 Task: Add Sprouts Capers in Vinegar to the cart.
Action: Mouse pressed left at (24, 69)
Screenshot: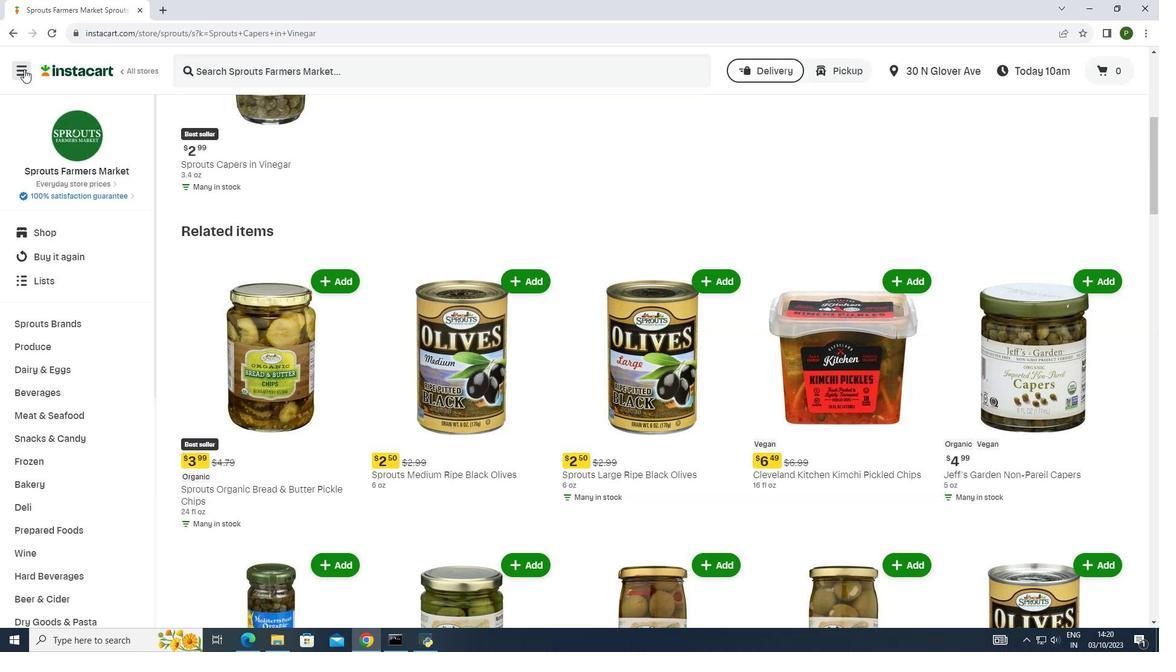 
Action: Mouse moved to (81, 318)
Screenshot: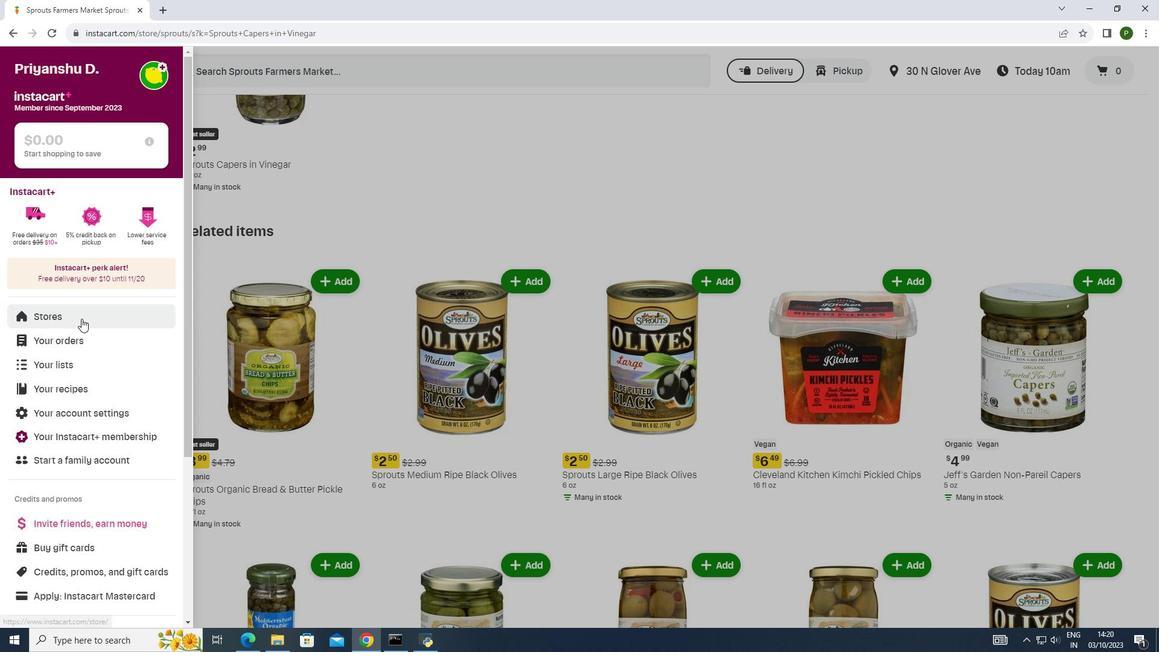 
Action: Mouse pressed left at (81, 318)
Screenshot: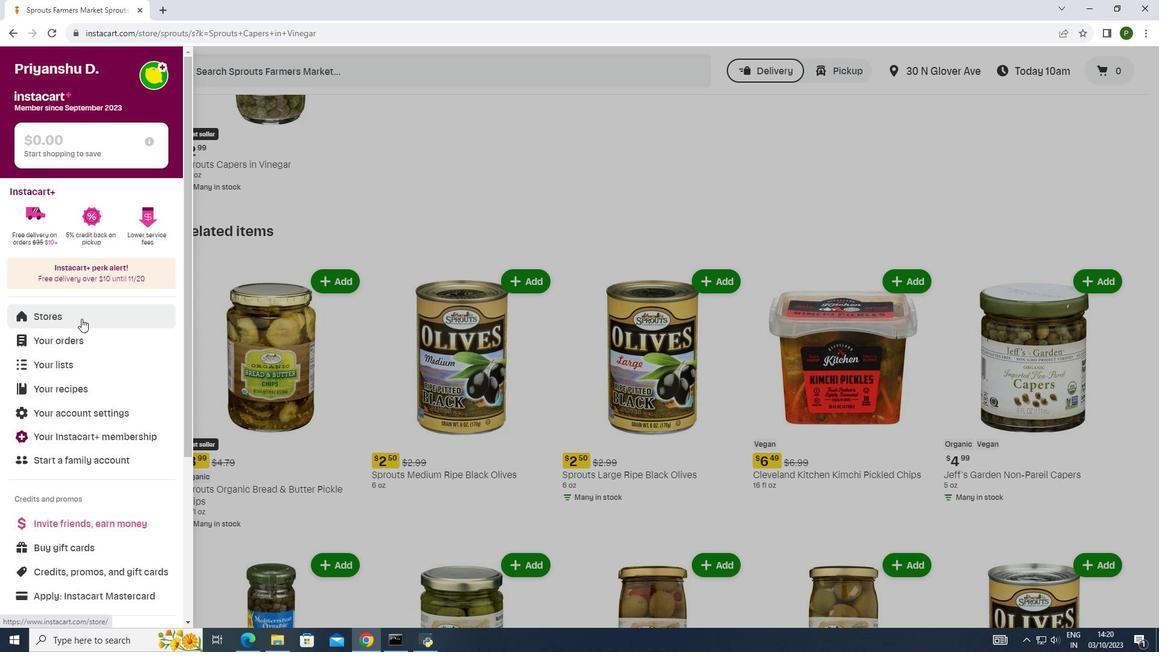 
Action: Mouse moved to (270, 121)
Screenshot: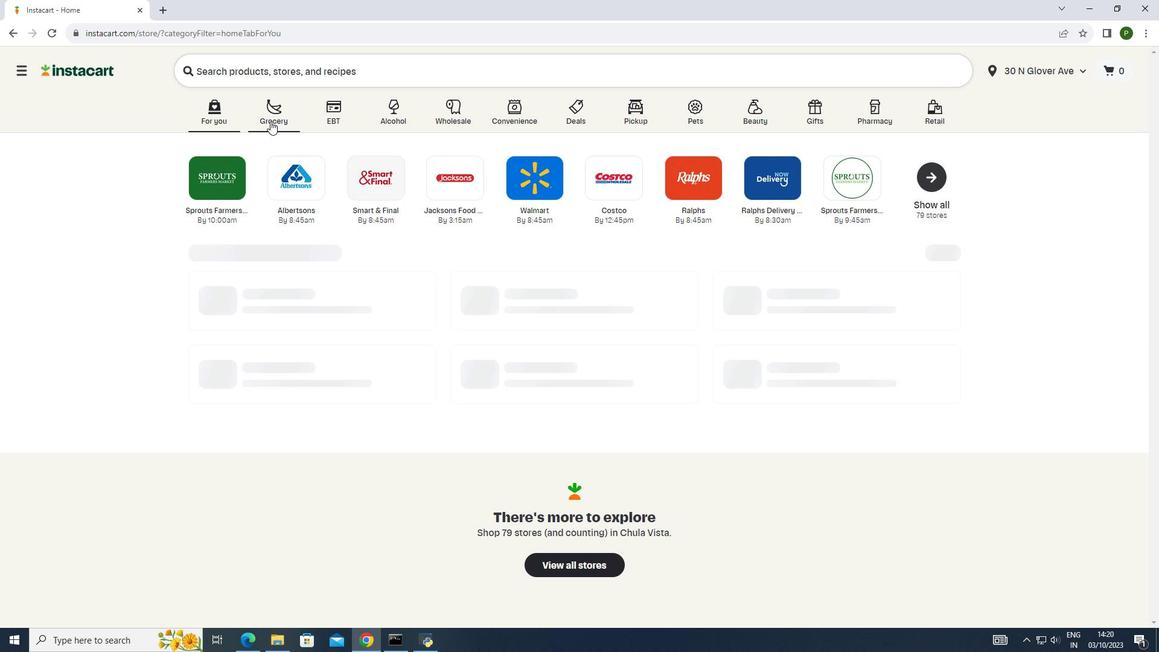 
Action: Mouse pressed left at (270, 121)
Screenshot: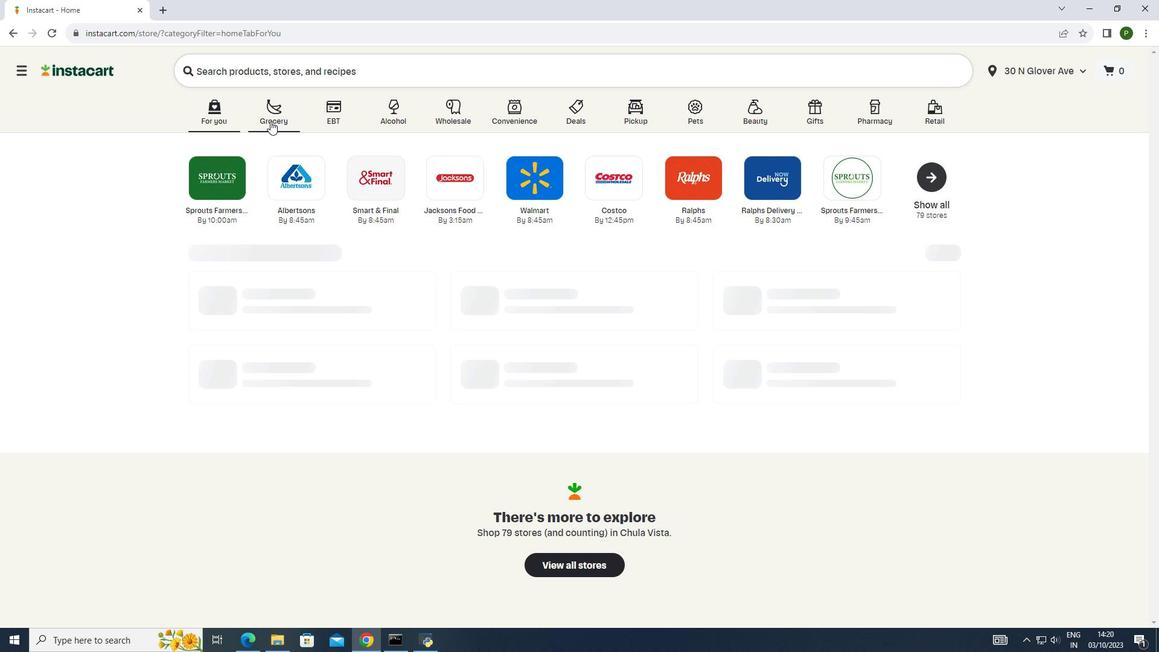 
Action: Mouse moved to (613, 188)
Screenshot: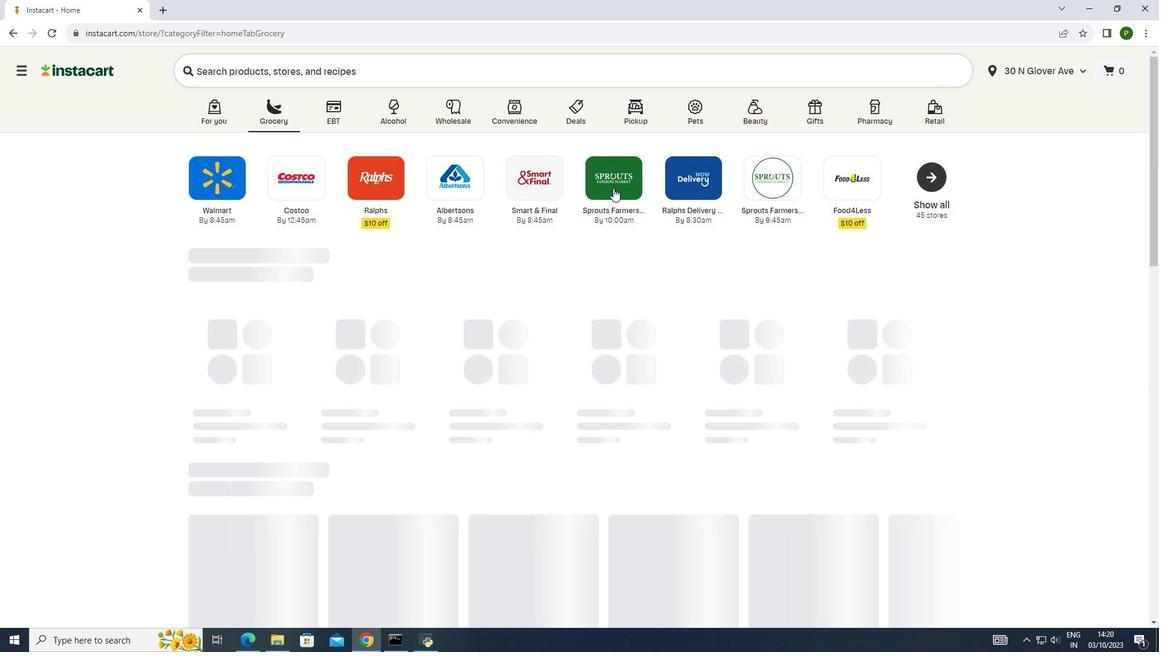 
Action: Mouse pressed left at (613, 188)
Screenshot: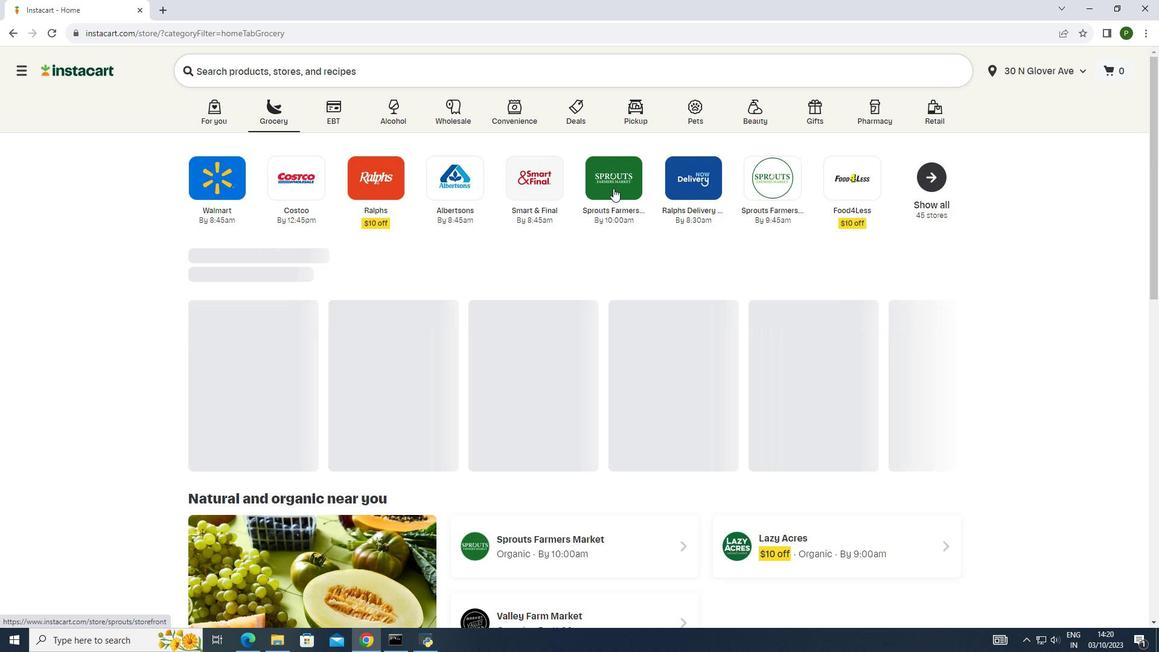 
Action: Mouse moved to (126, 308)
Screenshot: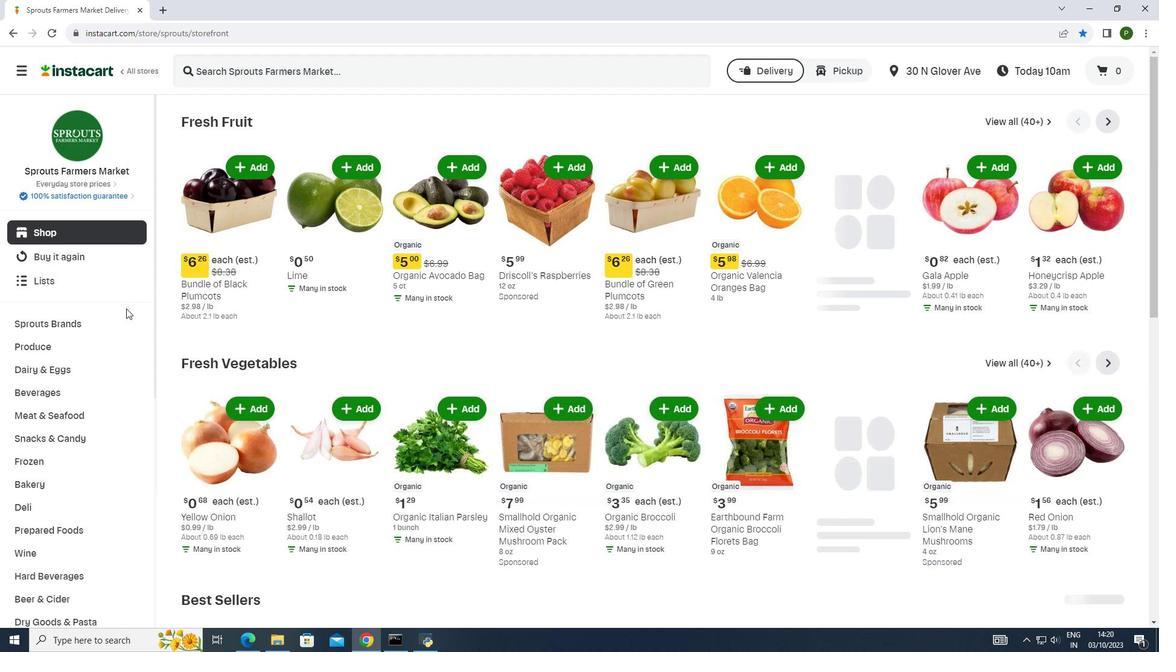 
Action: Mouse pressed left at (126, 308)
Screenshot: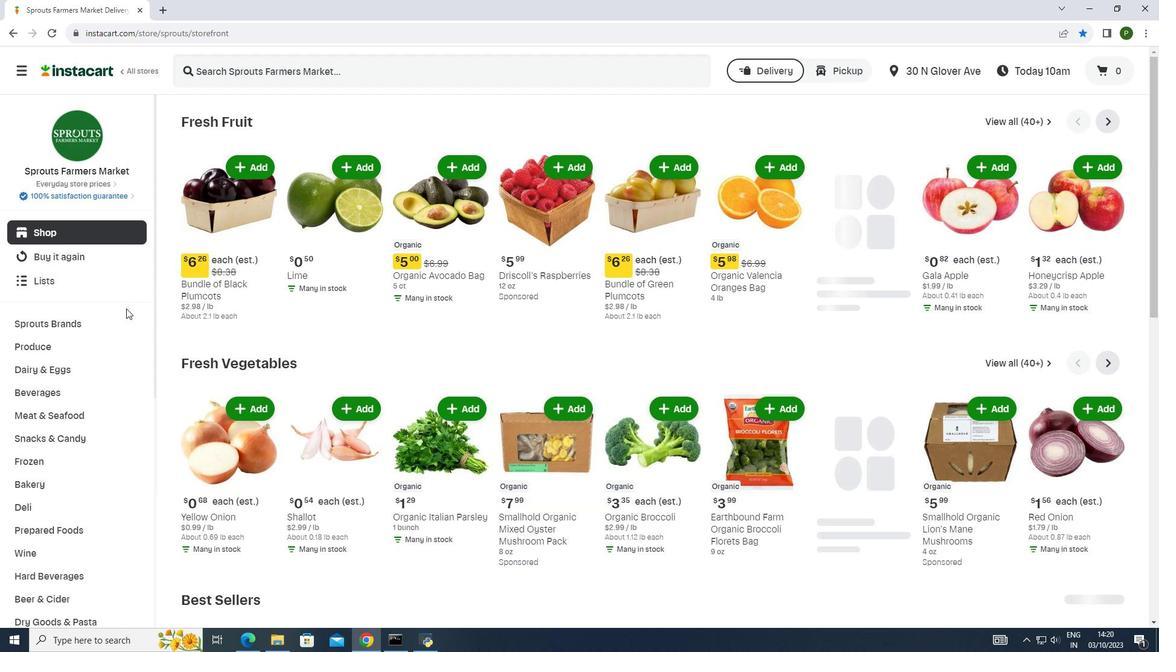 
Action: Mouse moved to (123, 319)
Screenshot: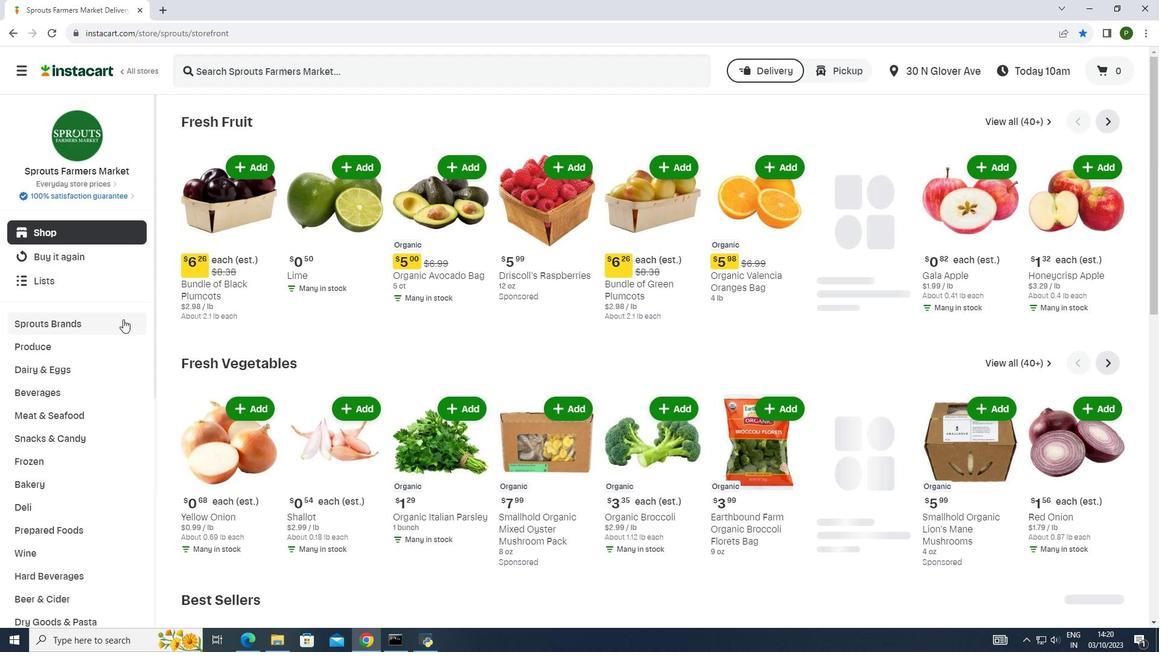 
Action: Mouse pressed left at (123, 319)
Screenshot: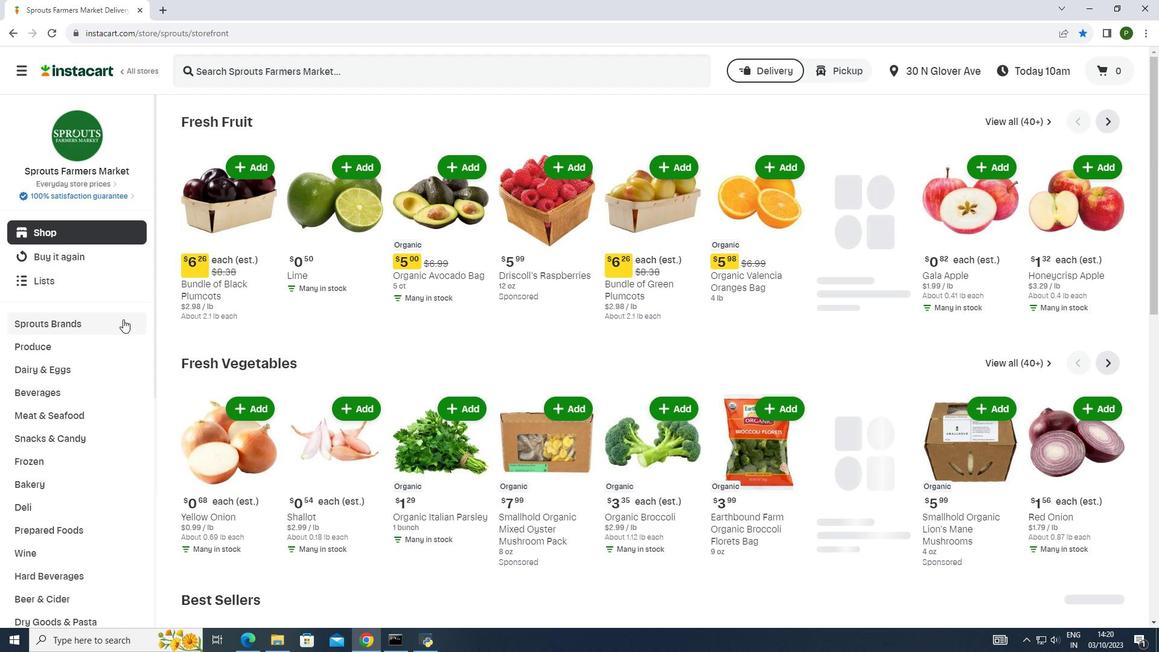 
Action: Mouse moved to (80, 406)
Screenshot: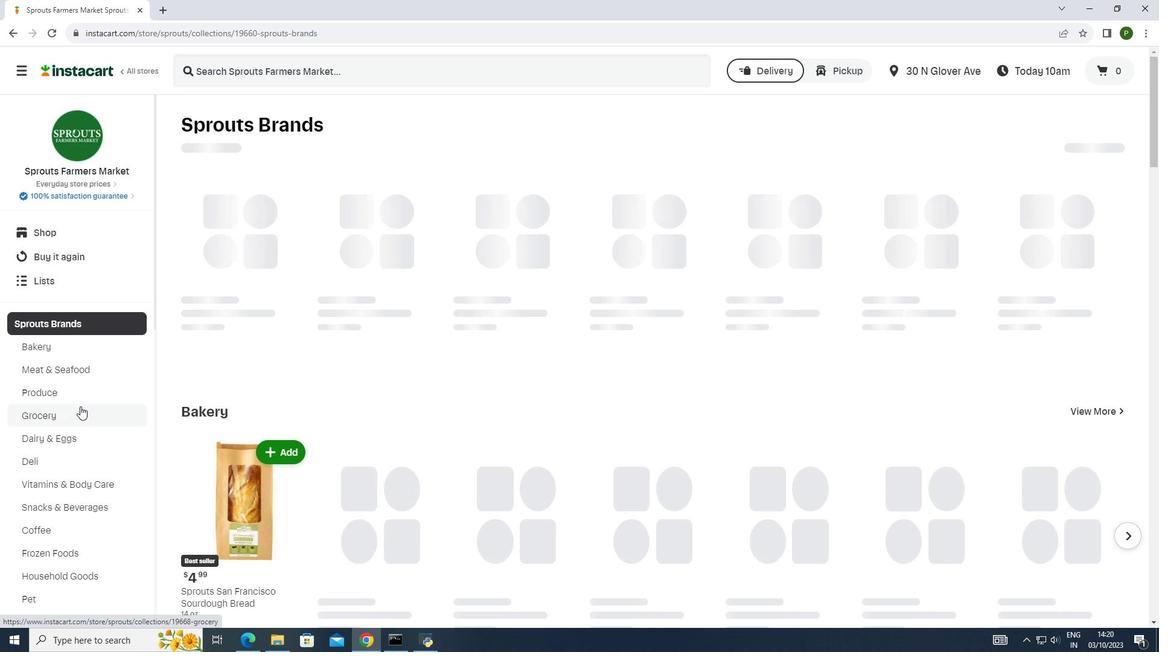 
Action: Mouse pressed left at (80, 406)
Screenshot: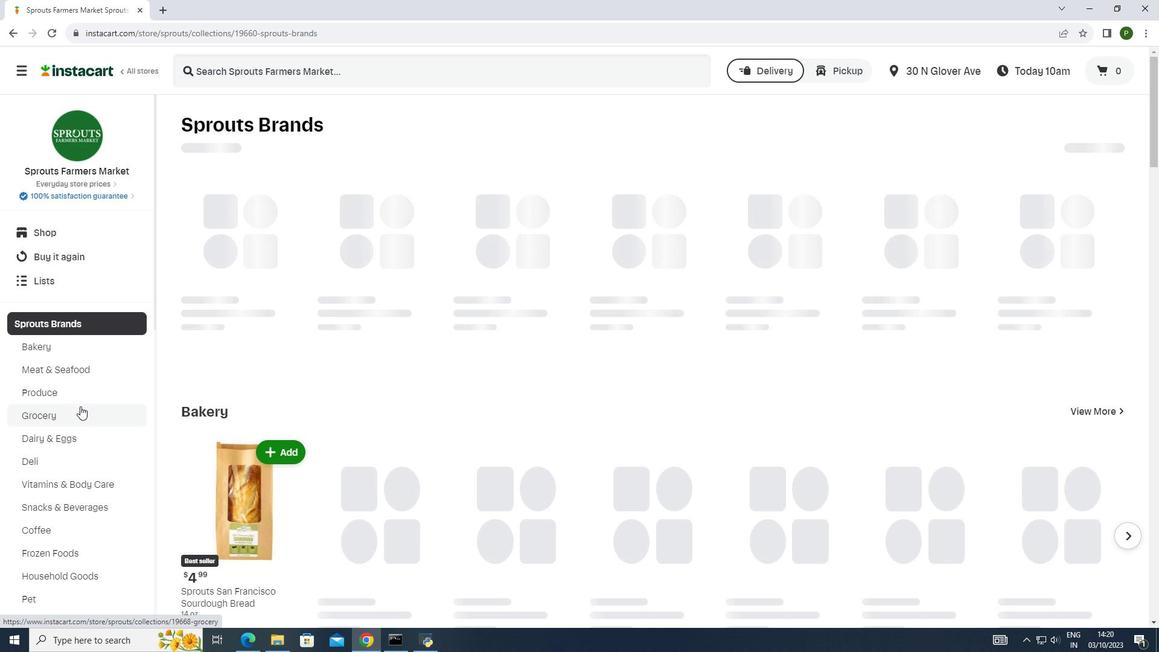 
Action: Mouse moved to (294, 278)
Screenshot: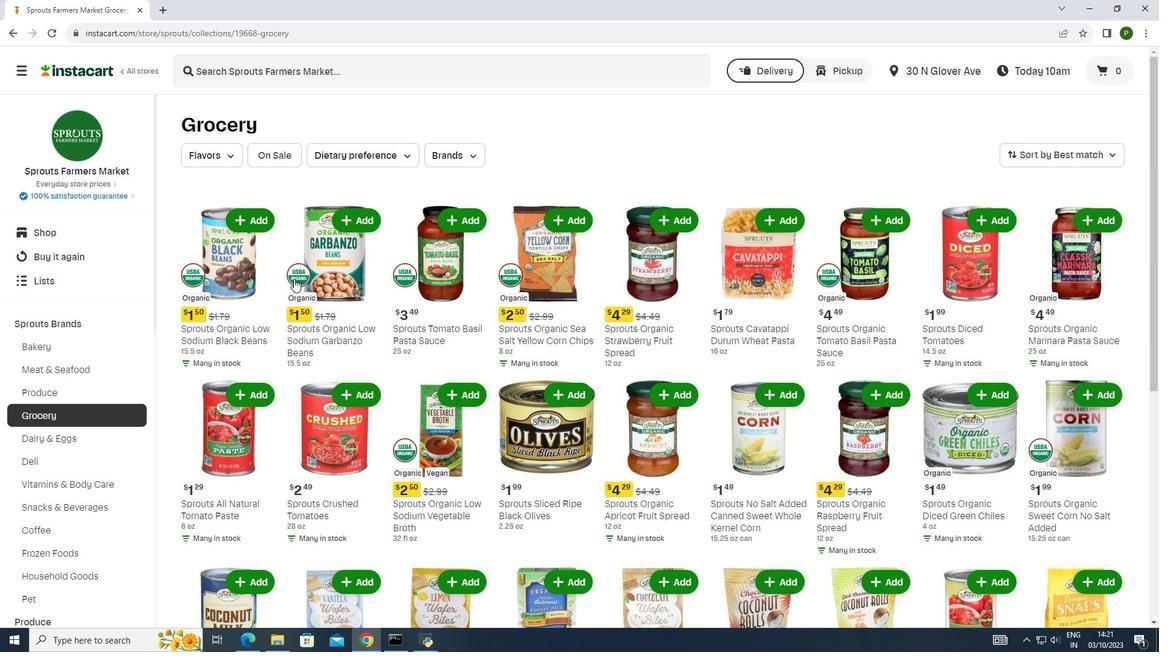
Action: Mouse scrolled (294, 278) with delta (0, 0)
Screenshot: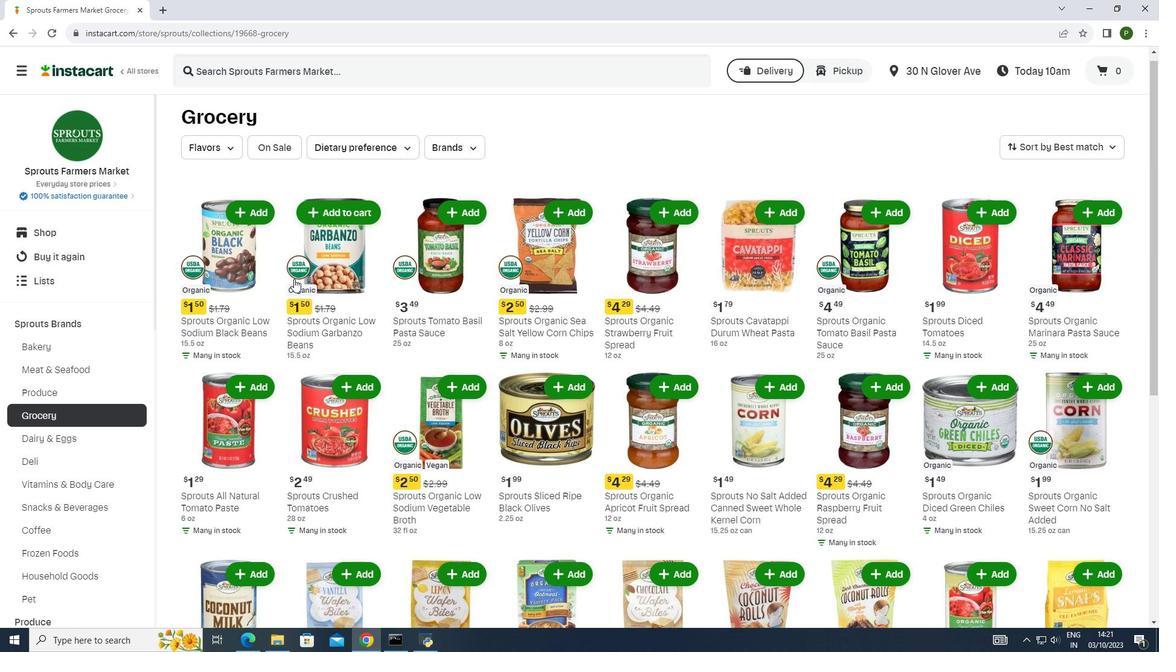 
Action: Mouse scrolled (294, 278) with delta (0, 0)
Screenshot: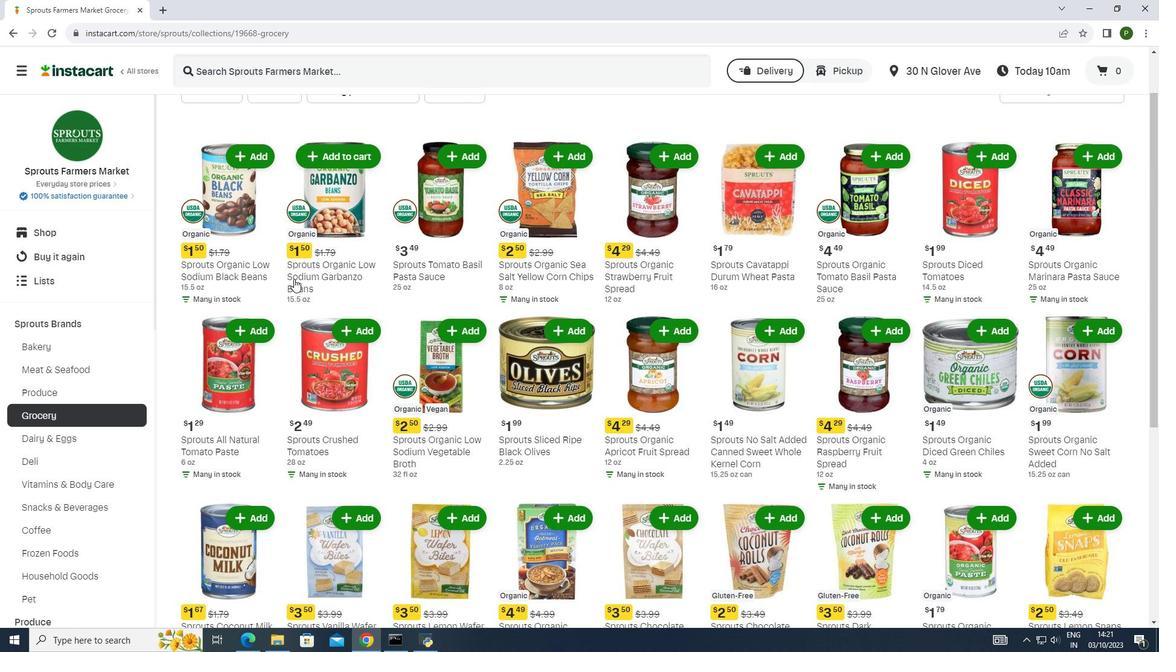 
Action: Mouse scrolled (294, 278) with delta (0, 0)
Screenshot: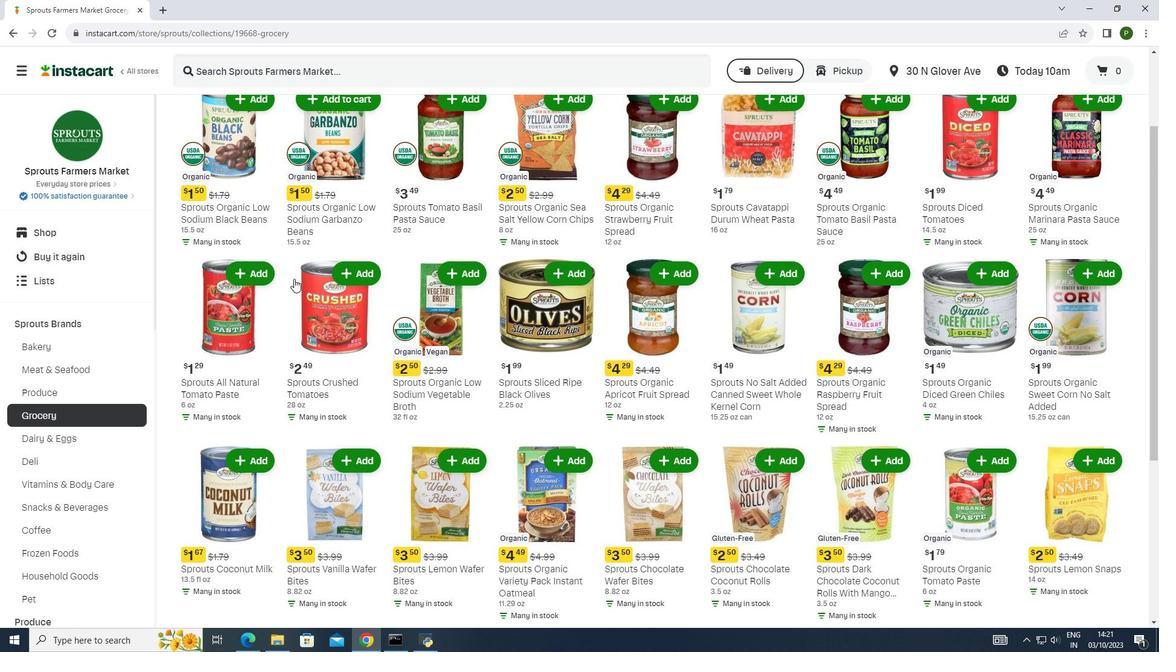 
Action: Mouse scrolled (294, 278) with delta (0, 0)
Screenshot: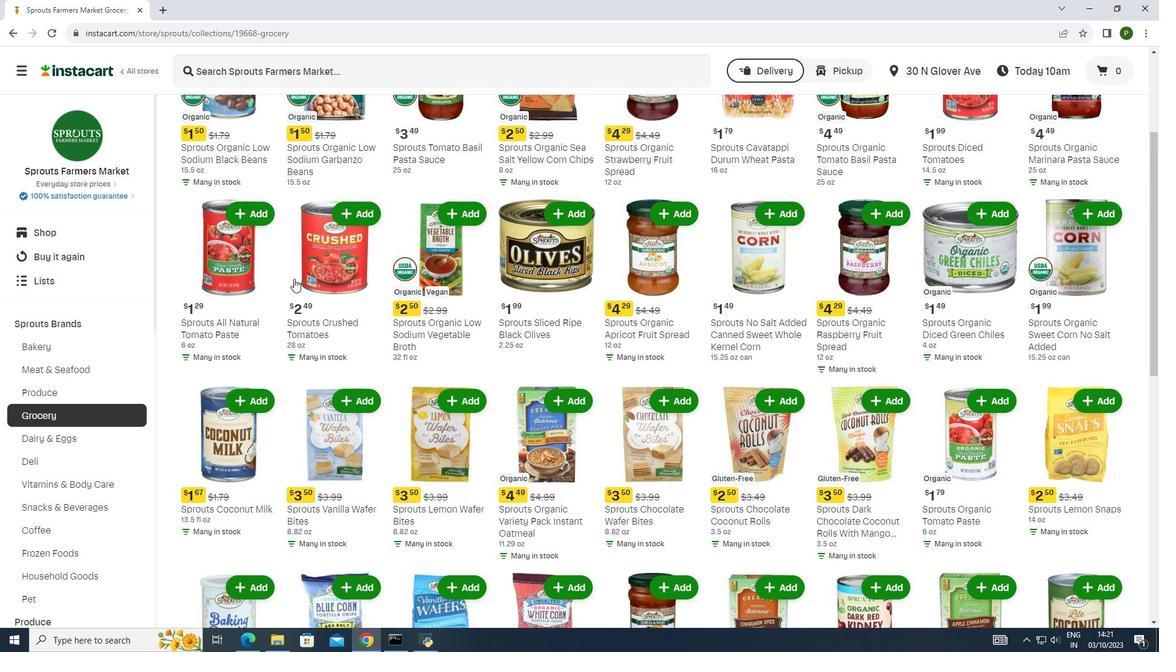 
Action: Mouse scrolled (294, 278) with delta (0, 0)
Screenshot: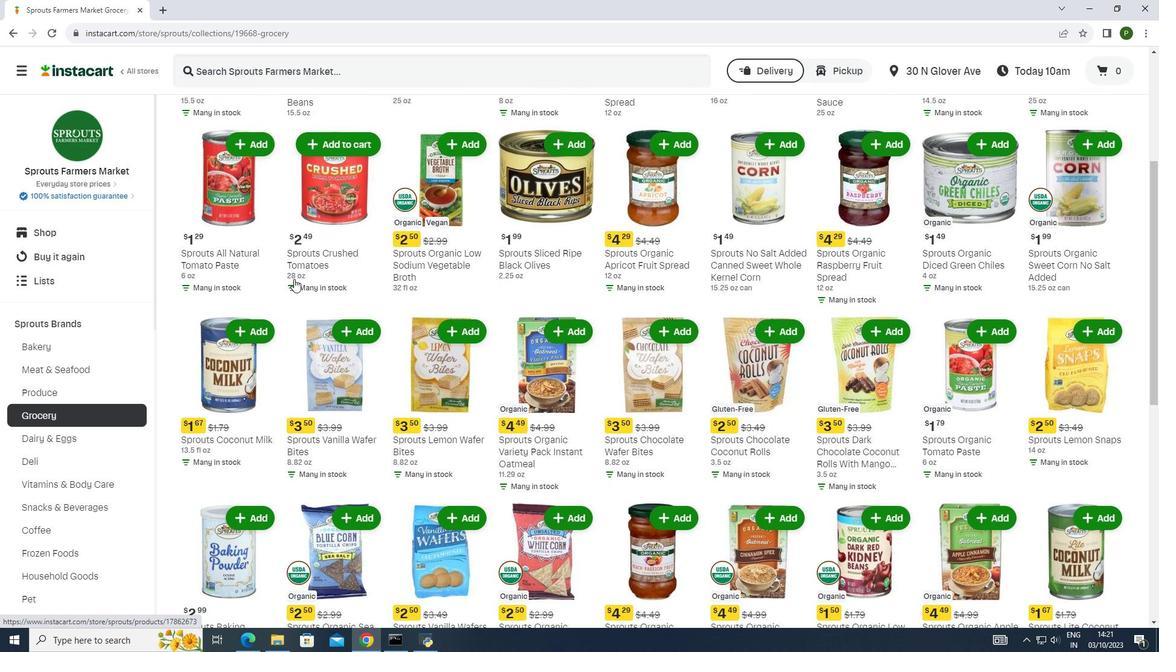 
Action: Mouse scrolled (294, 278) with delta (0, 0)
Screenshot: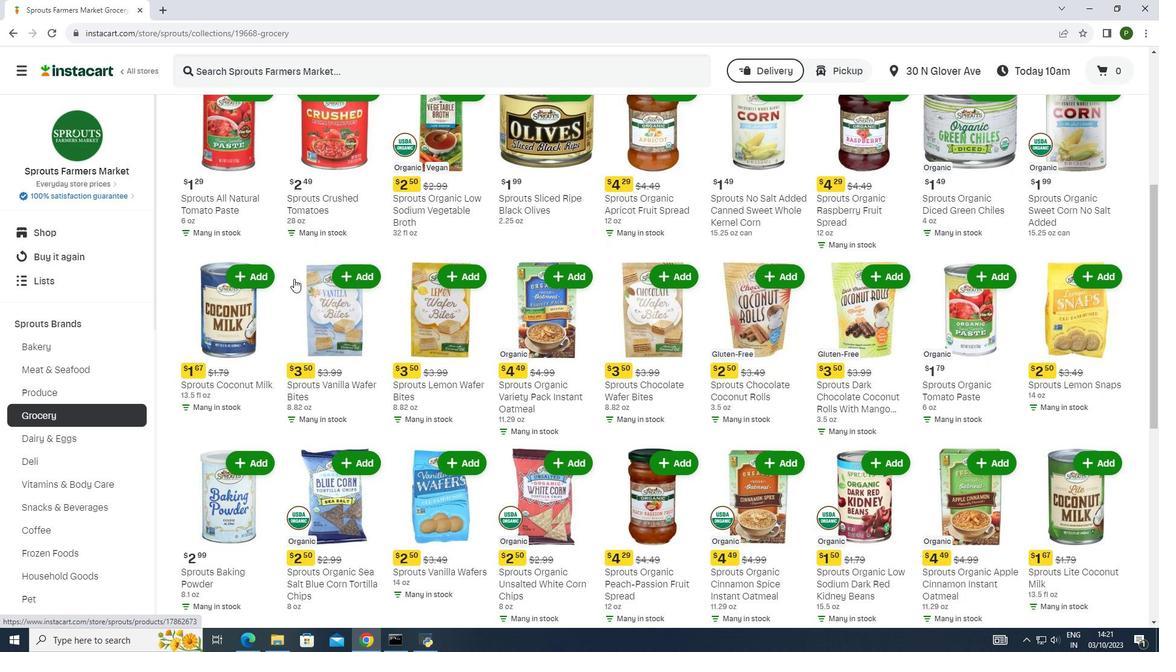 
Action: Mouse moved to (294, 279)
Screenshot: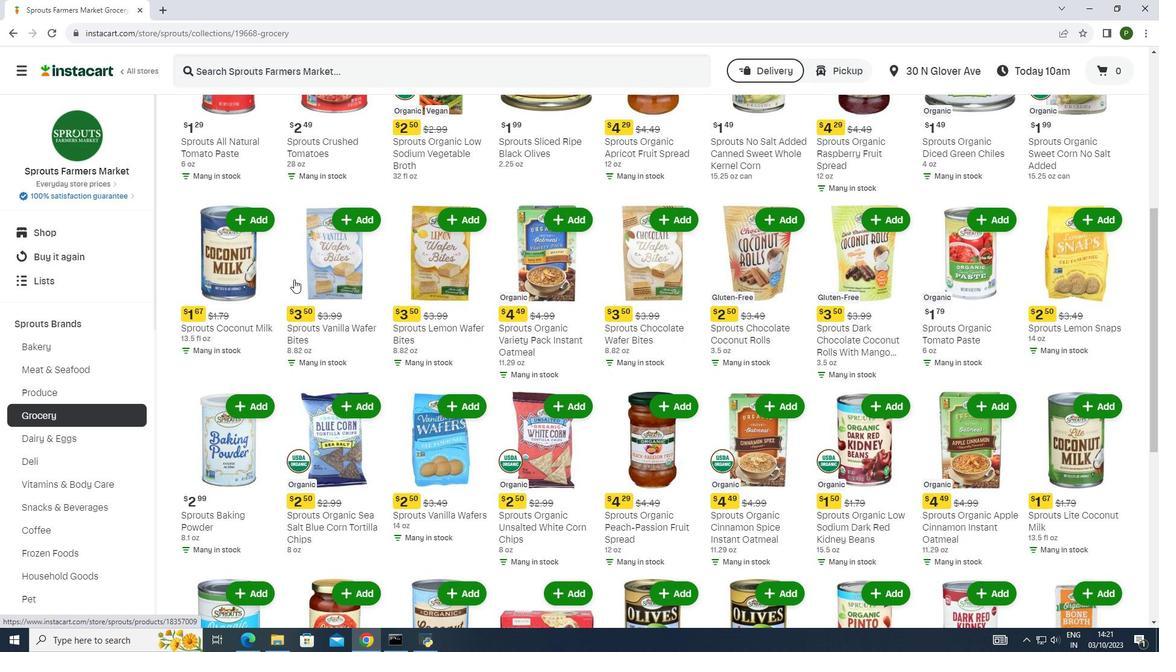 
Action: Mouse scrolled (294, 278) with delta (0, 0)
Screenshot: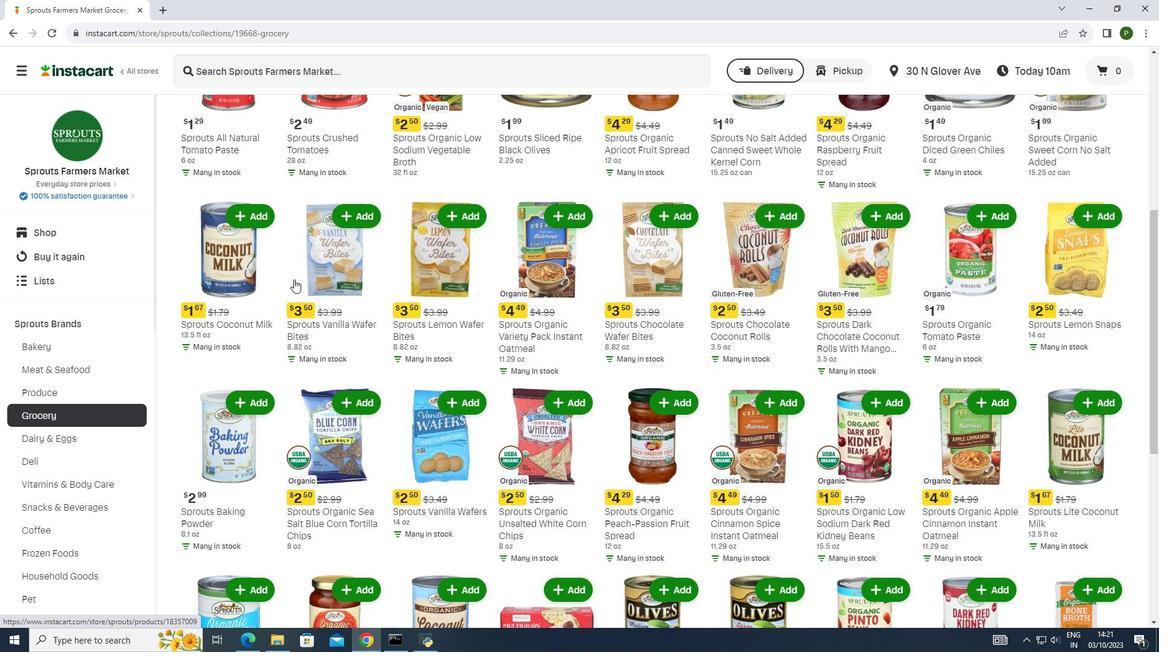 
Action: Mouse scrolled (294, 278) with delta (0, 0)
Screenshot: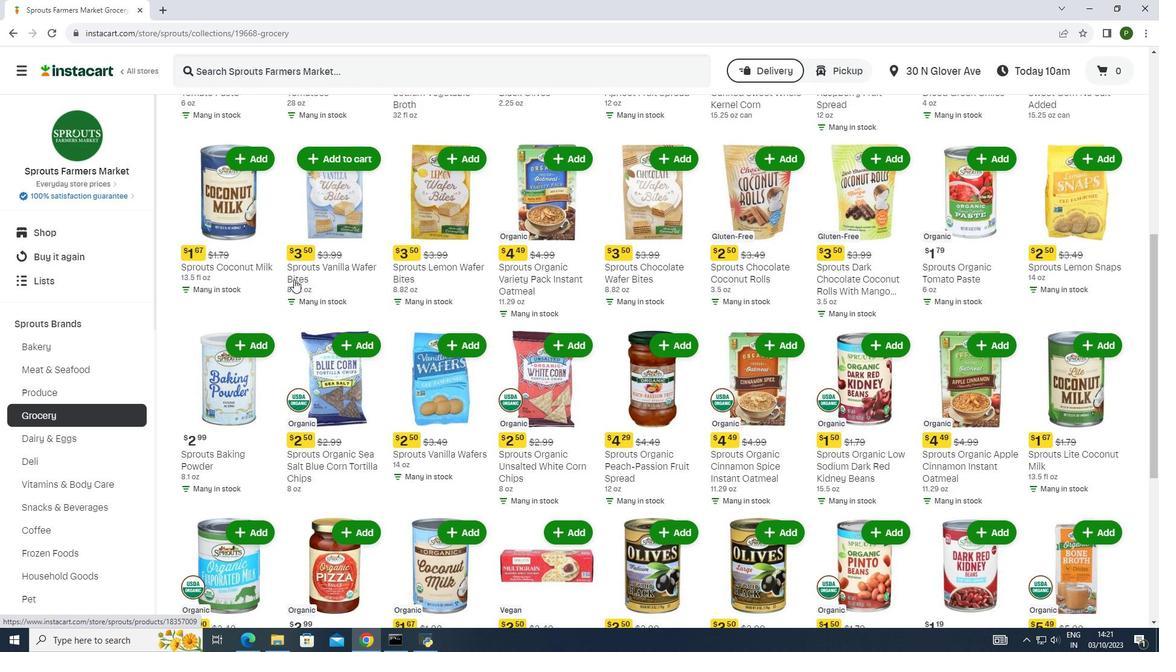 
Action: Mouse scrolled (294, 278) with delta (0, 0)
Screenshot: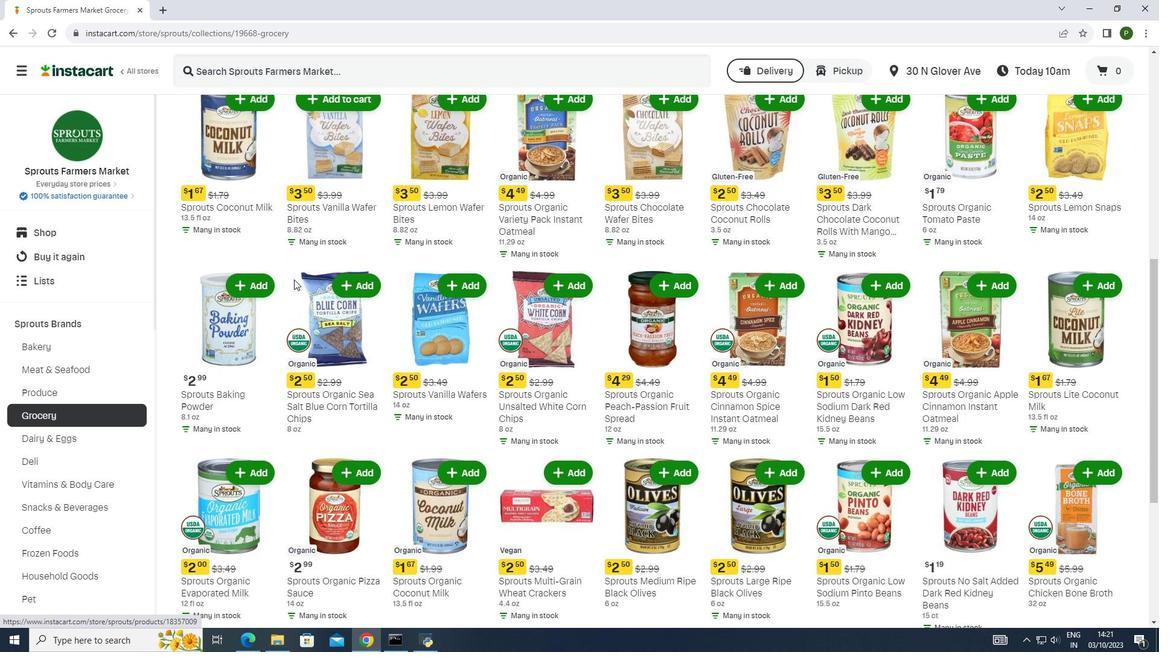 
Action: Mouse moved to (294, 279)
Screenshot: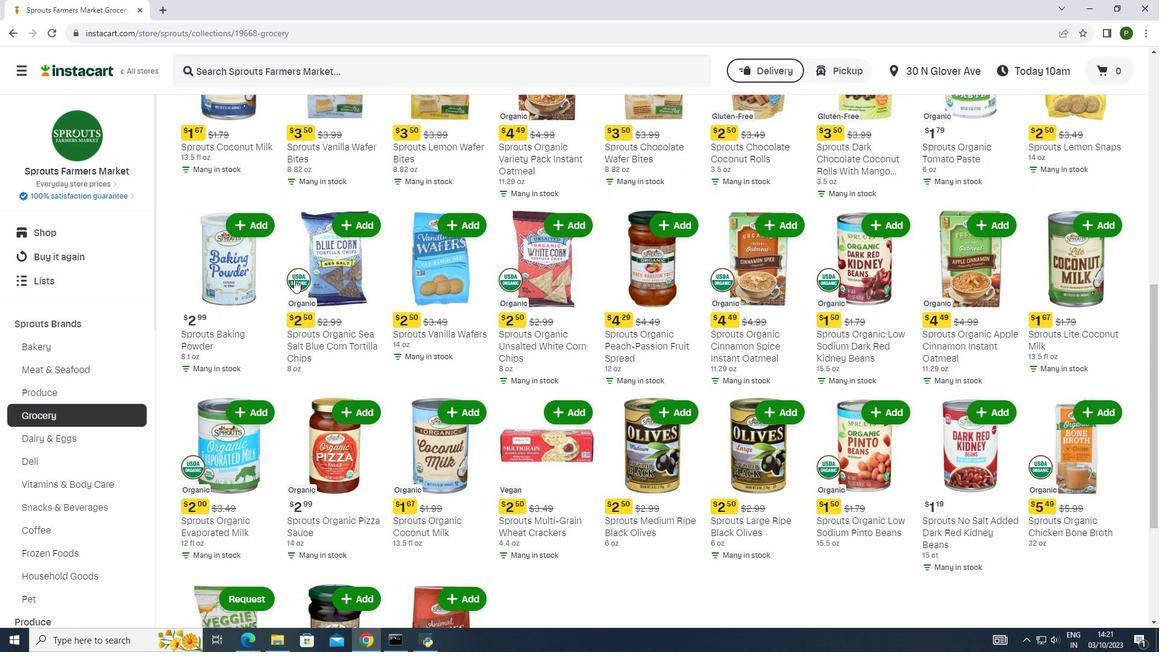 
Action: Mouse scrolled (294, 278) with delta (0, 0)
Screenshot: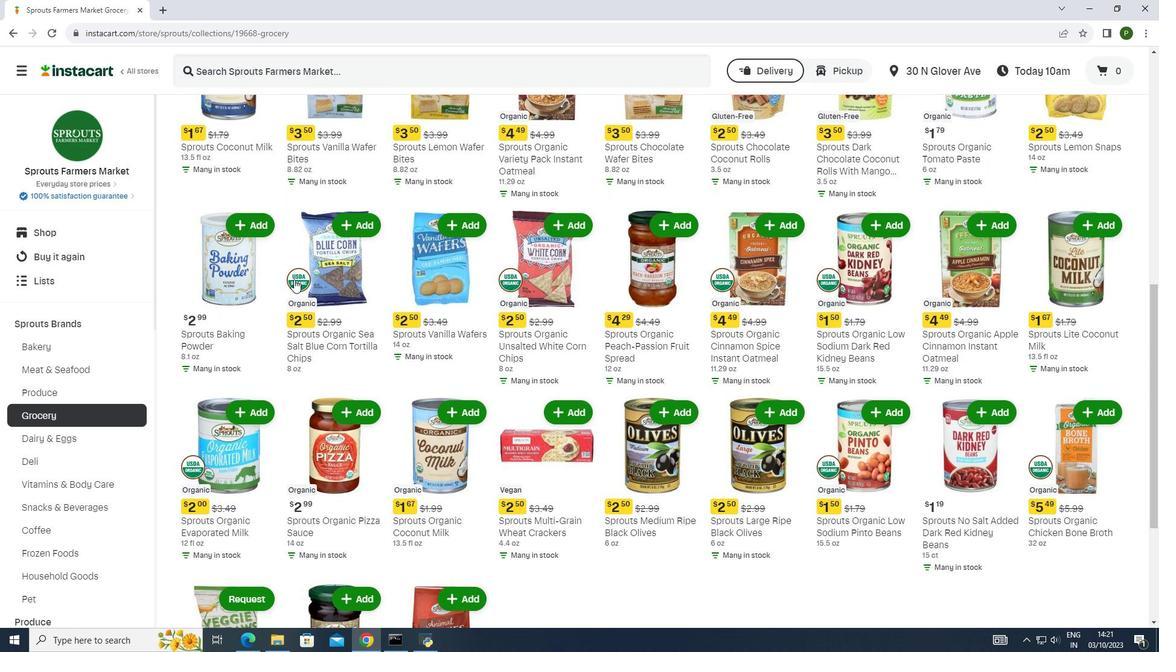
Action: Mouse scrolled (294, 278) with delta (0, 0)
Screenshot: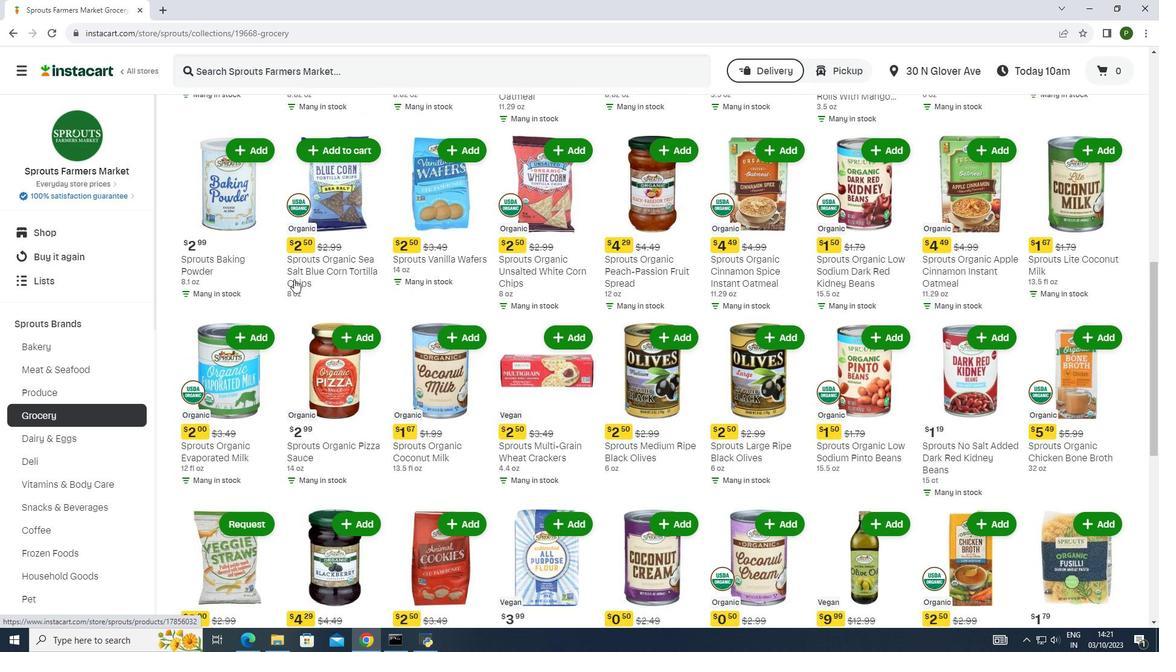 
Action: Mouse scrolled (294, 278) with delta (0, 0)
Screenshot: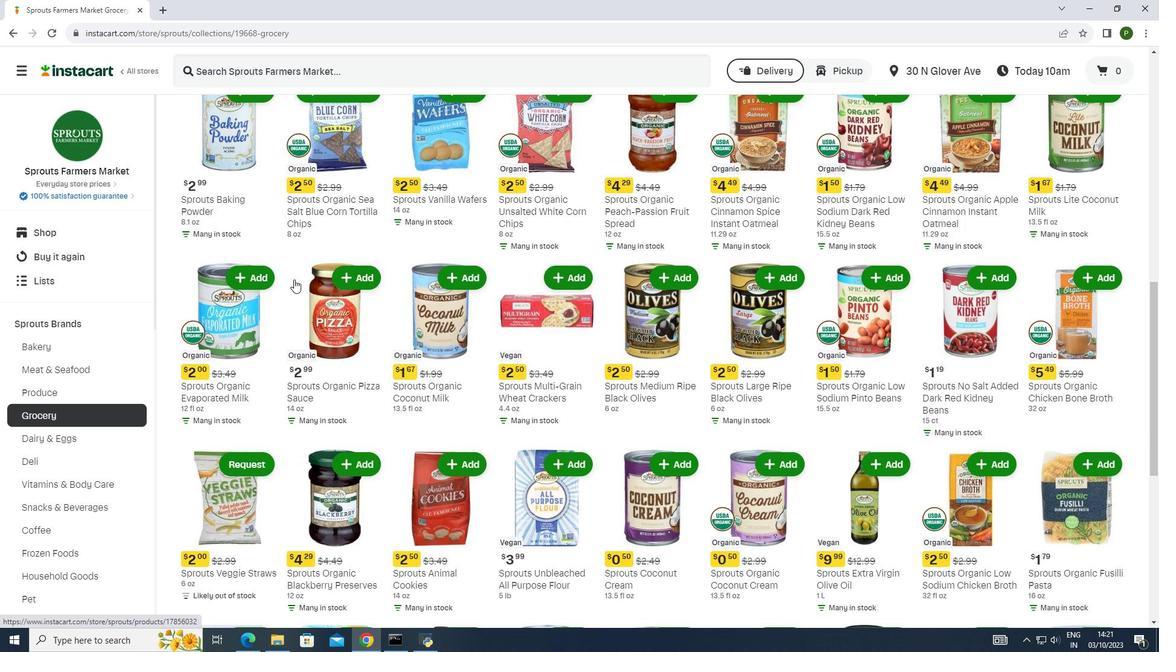 
Action: Mouse scrolled (294, 278) with delta (0, 0)
Screenshot: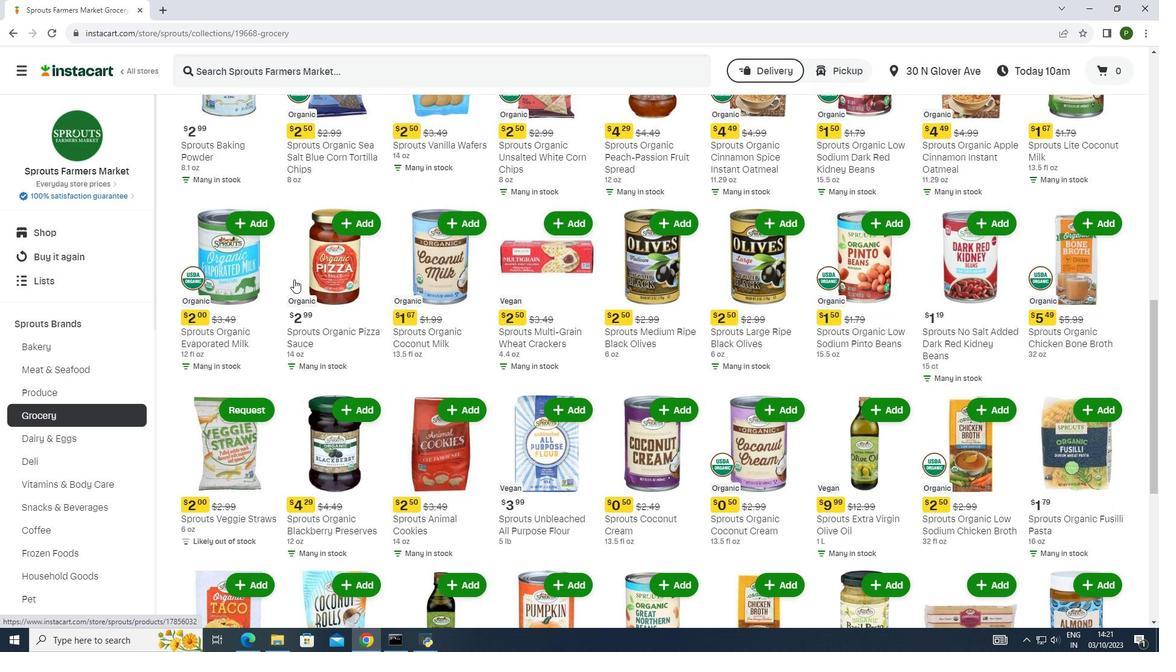 
Action: Mouse scrolled (294, 278) with delta (0, 0)
Screenshot: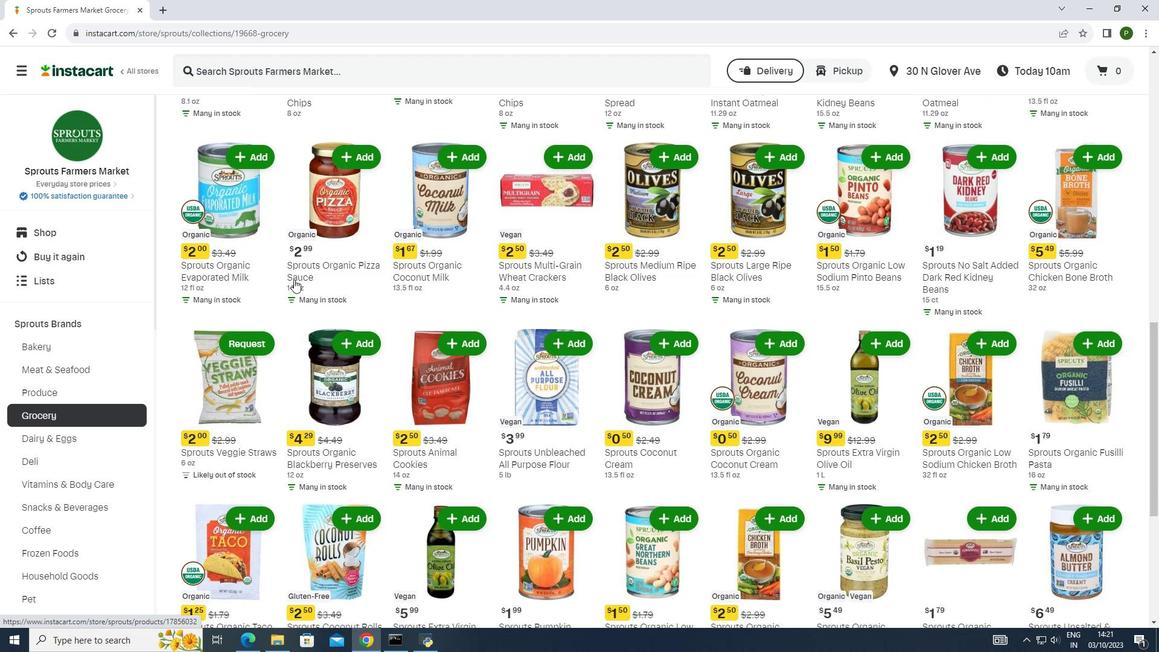 
Action: Mouse scrolled (294, 278) with delta (0, 0)
Screenshot: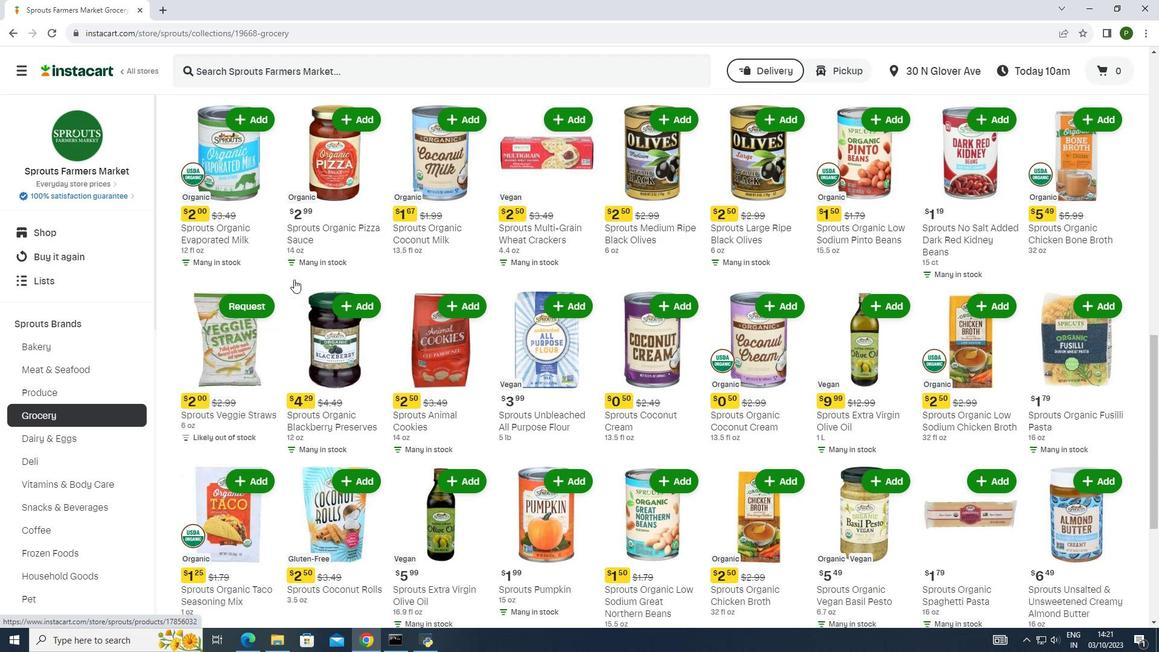
Action: Mouse scrolled (294, 278) with delta (0, 0)
Screenshot: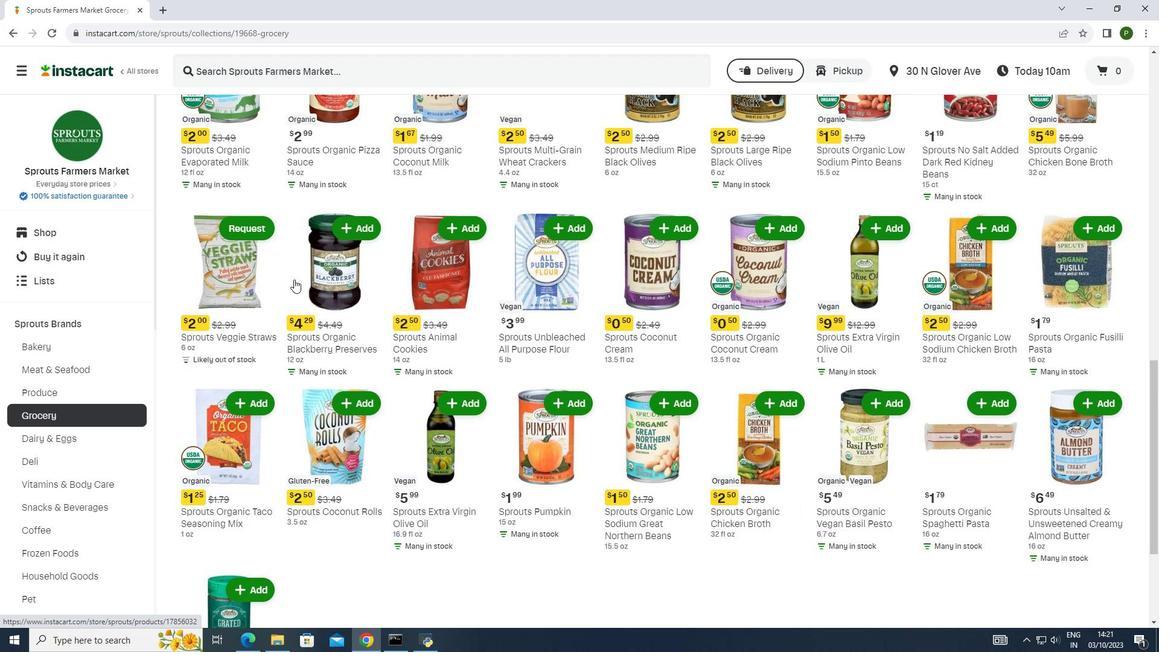 
Action: Mouse scrolled (294, 278) with delta (0, 0)
Screenshot: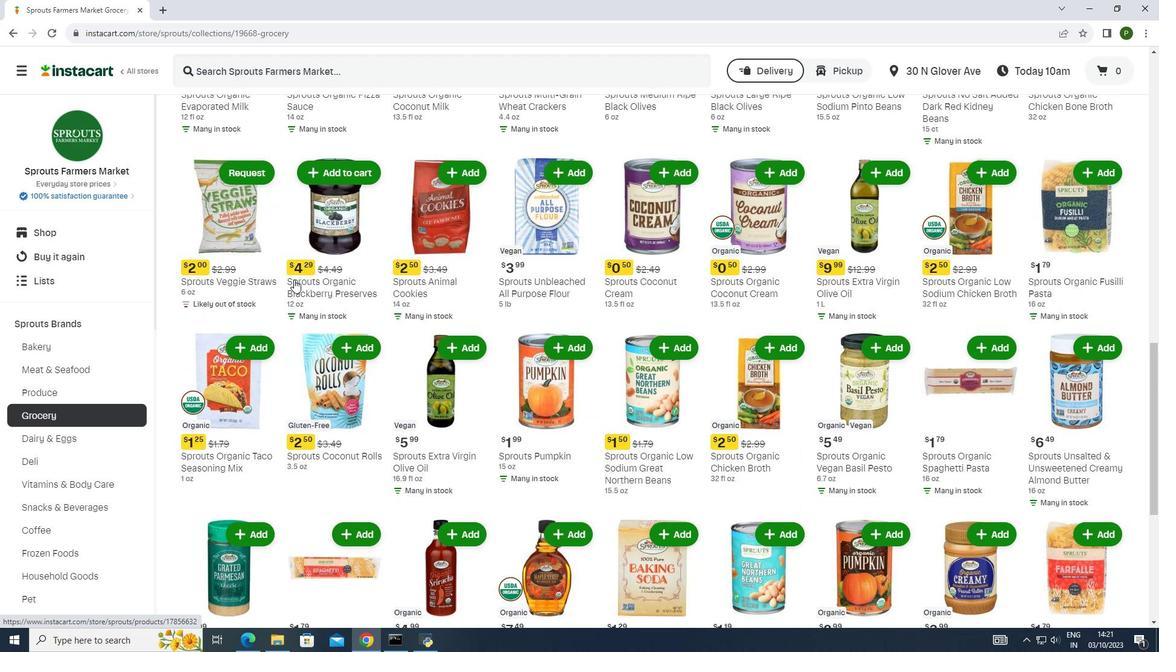 
Action: Mouse scrolled (294, 278) with delta (0, 0)
Screenshot: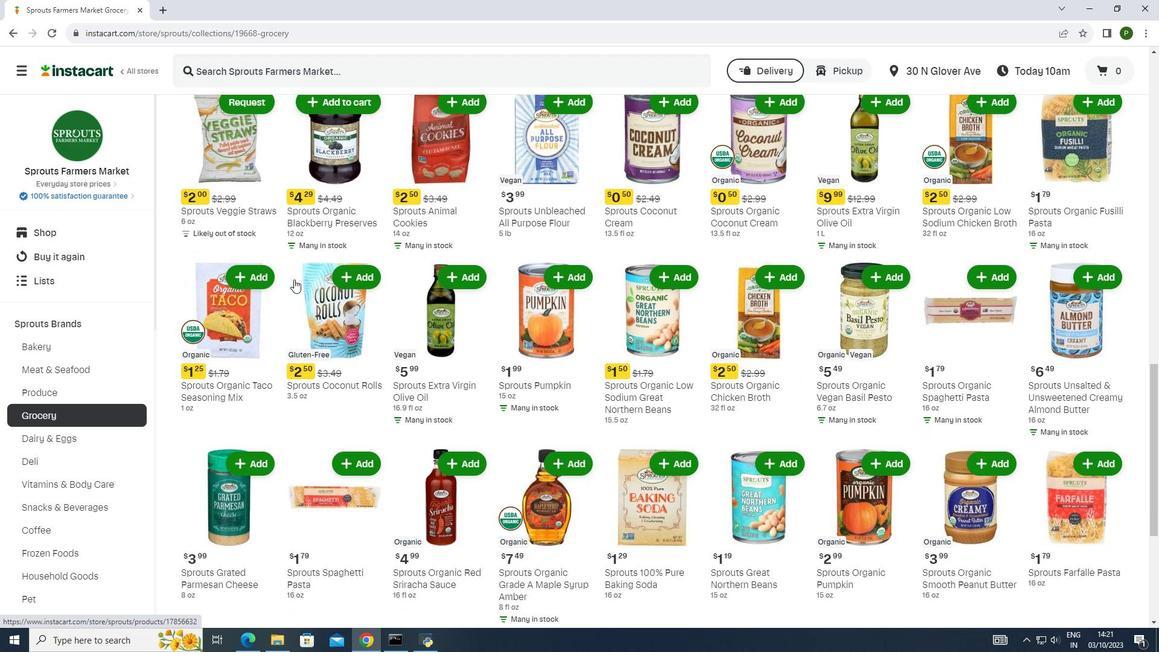 
Action: Mouse scrolled (294, 278) with delta (0, 0)
Screenshot: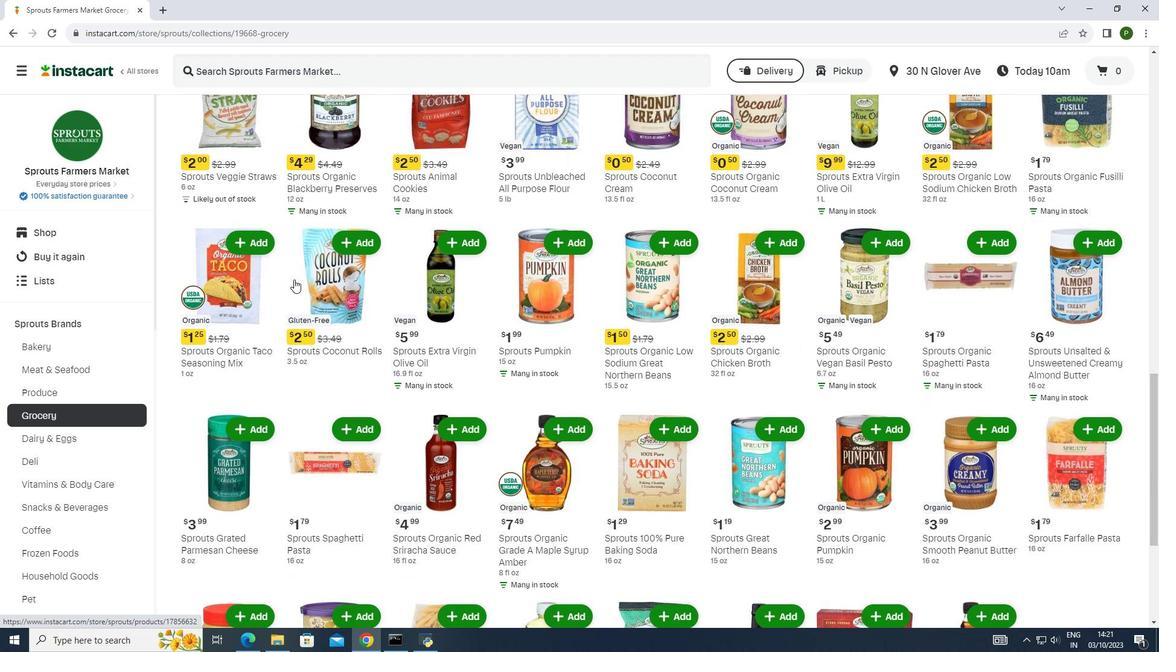 
Action: Mouse scrolled (294, 278) with delta (0, 0)
Screenshot: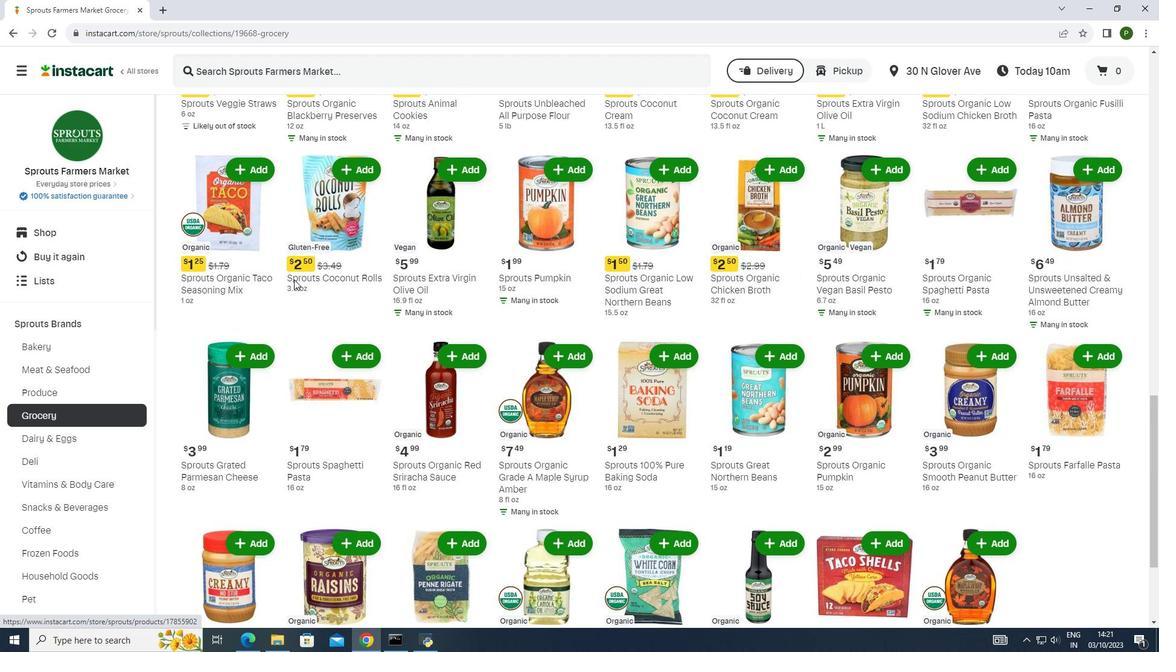 
Action: Mouse scrolled (294, 278) with delta (0, 0)
Screenshot: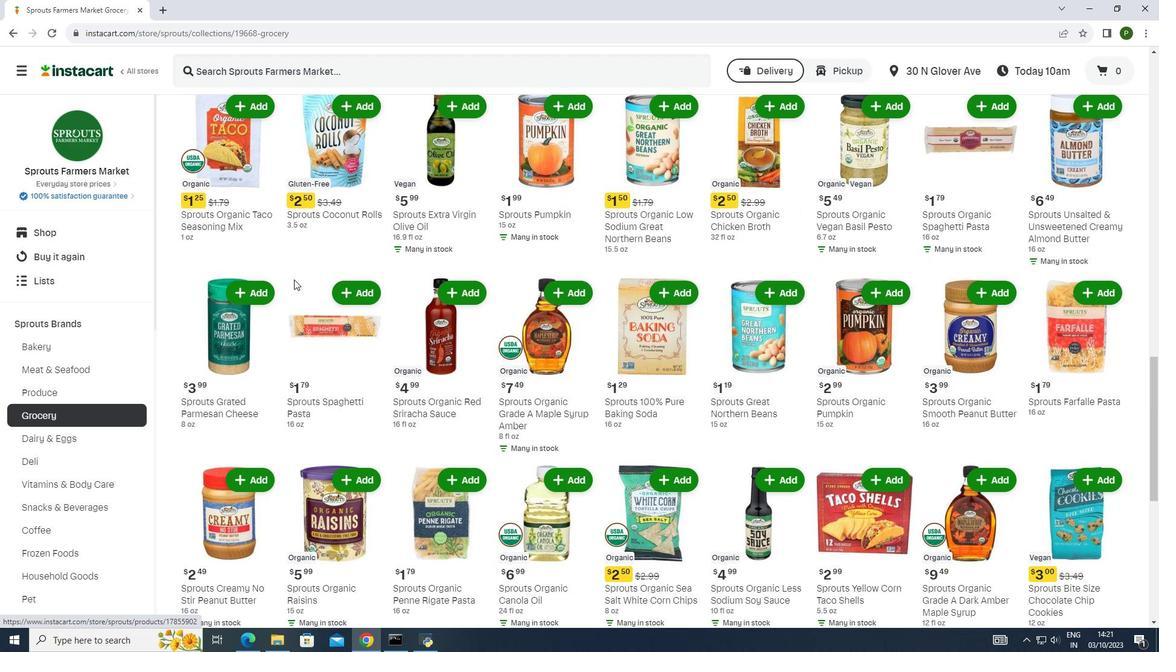 
Action: Mouse scrolled (294, 278) with delta (0, 0)
Screenshot: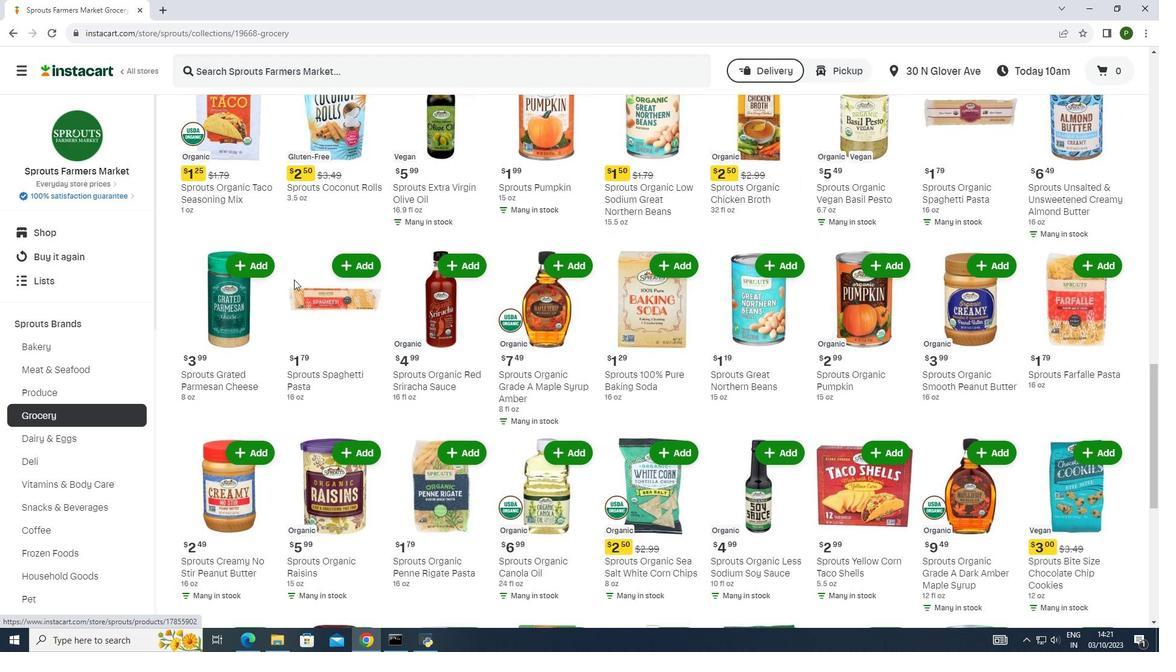 
Action: Mouse scrolled (294, 278) with delta (0, 0)
Screenshot: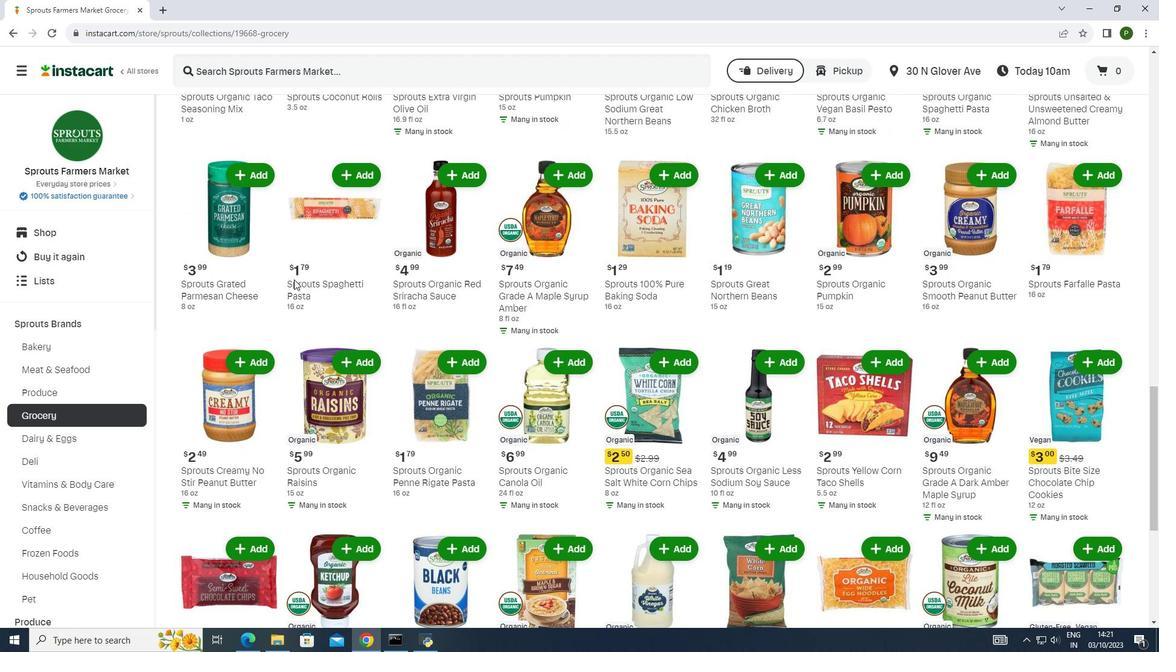 
Action: Mouse scrolled (294, 278) with delta (0, 0)
Screenshot: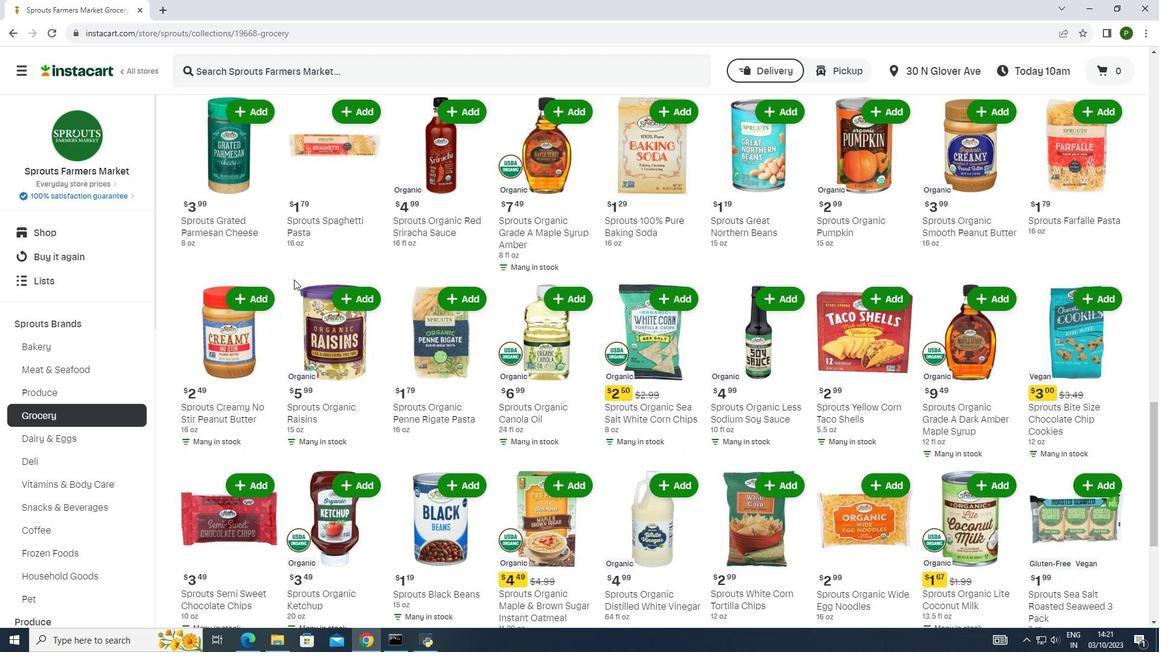 
Action: Mouse scrolled (294, 278) with delta (0, 0)
Screenshot: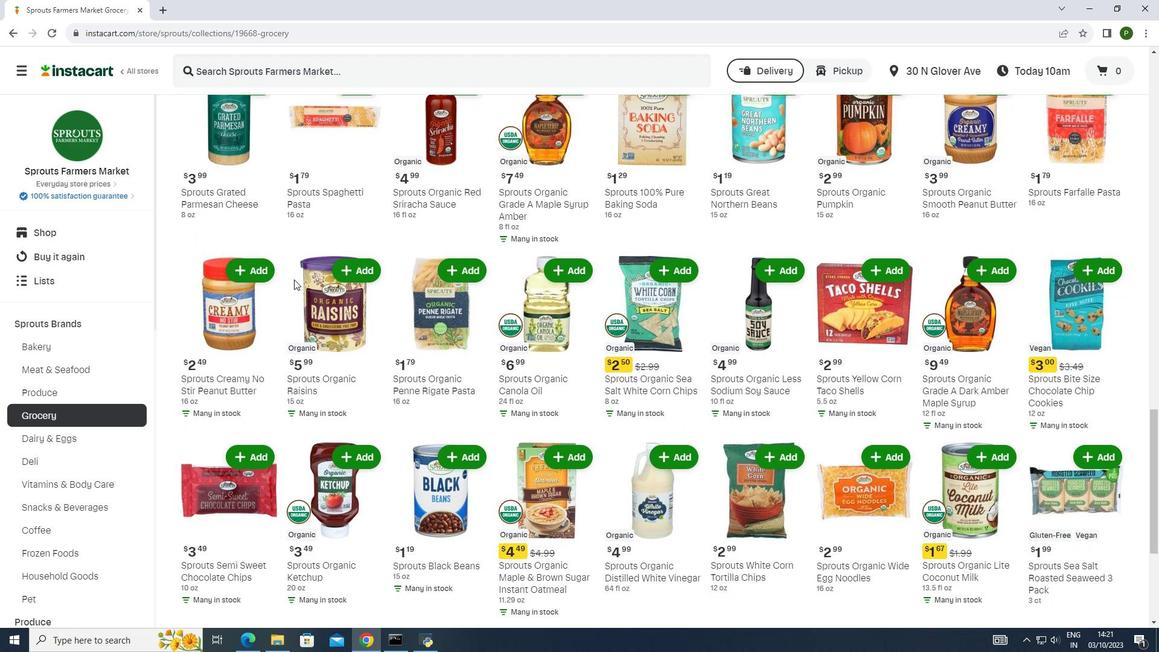 
Action: Mouse scrolled (294, 278) with delta (0, 0)
Screenshot: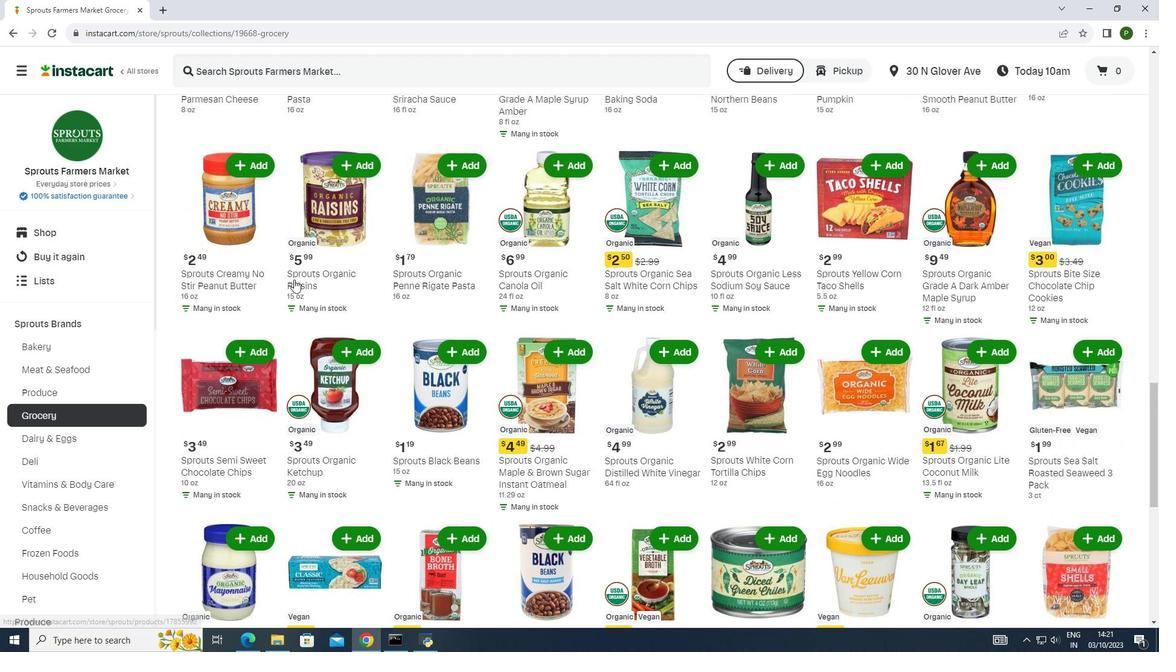 
Action: Mouse scrolled (294, 278) with delta (0, 0)
Screenshot: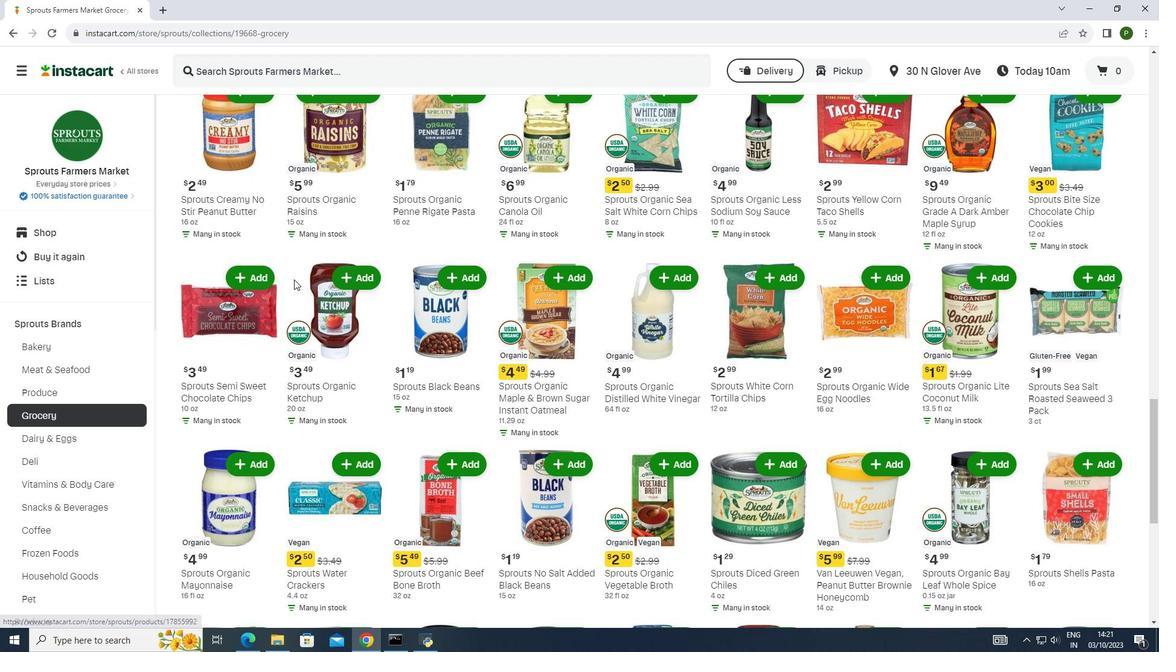 
Action: Mouse scrolled (294, 278) with delta (0, 0)
Screenshot: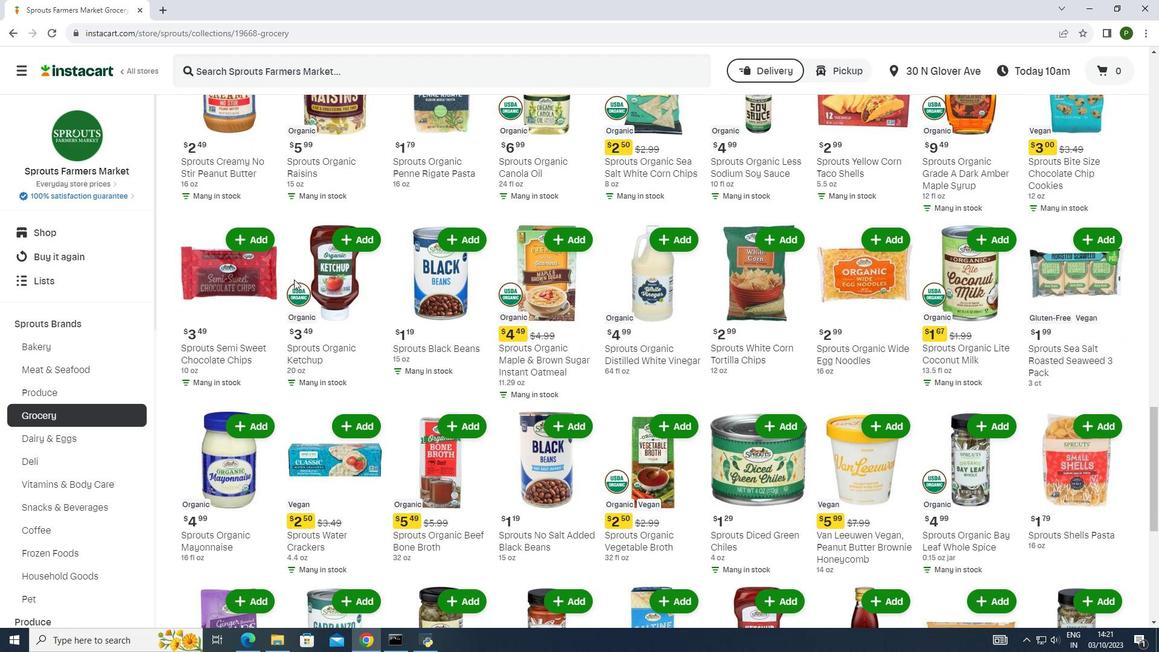 
Action: Mouse scrolled (294, 278) with delta (0, 0)
Screenshot: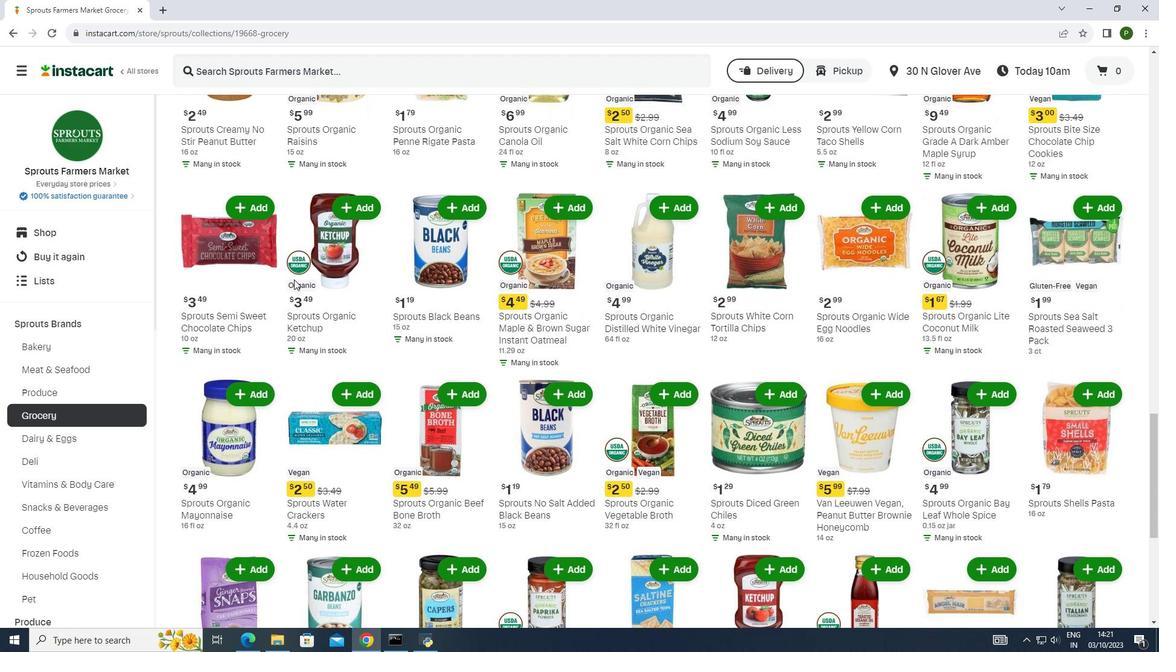 
Action: Mouse scrolled (294, 278) with delta (0, 0)
Screenshot: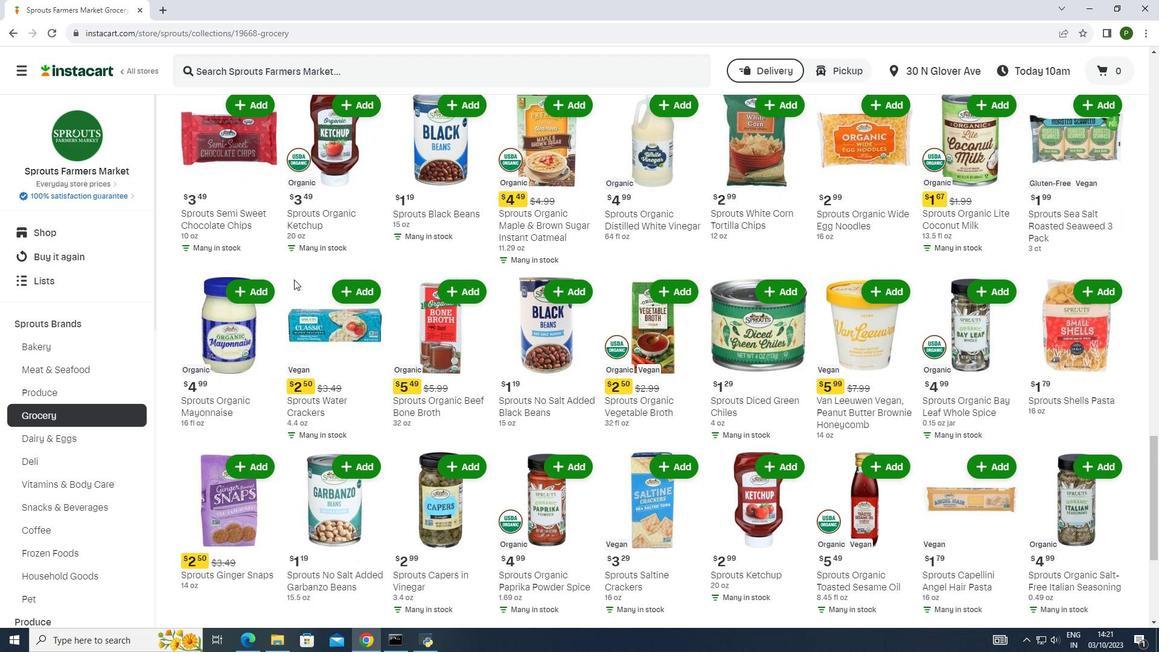 
Action: Mouse scrolled (294, 278) with delta (0, 0)
Screenshot: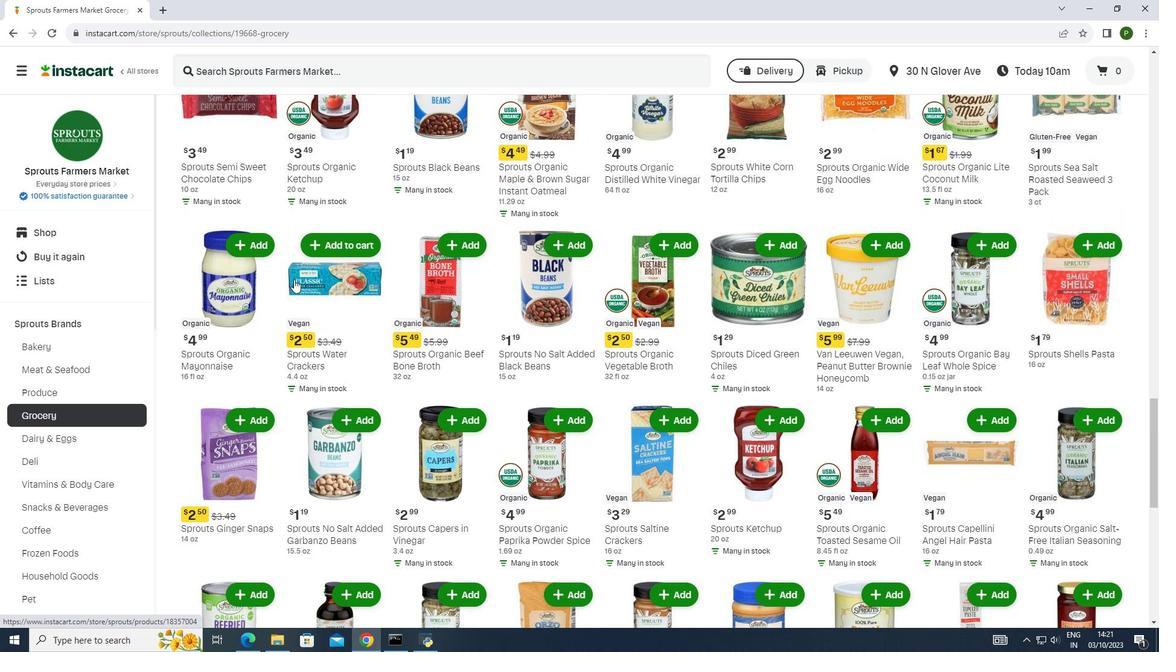 
Action: Mouse scrolled (294, 278) with delta (0, 0)
Screenshot: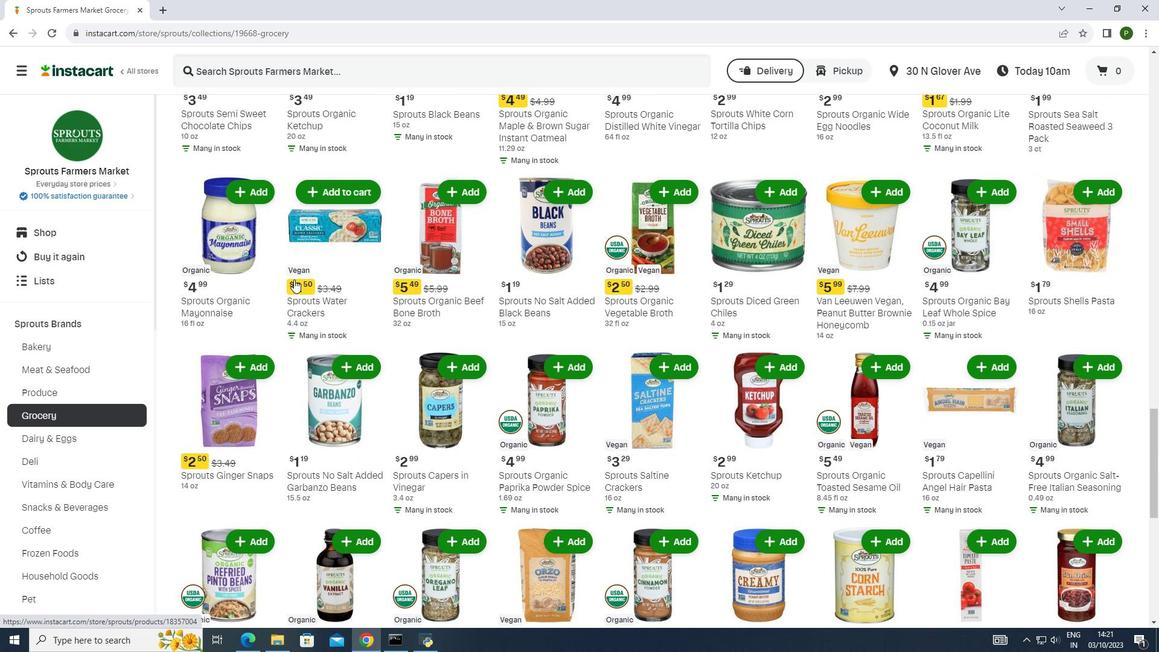 
Action: Mouse scrolled (294, 278) with delta (0, 0)
Screenshot: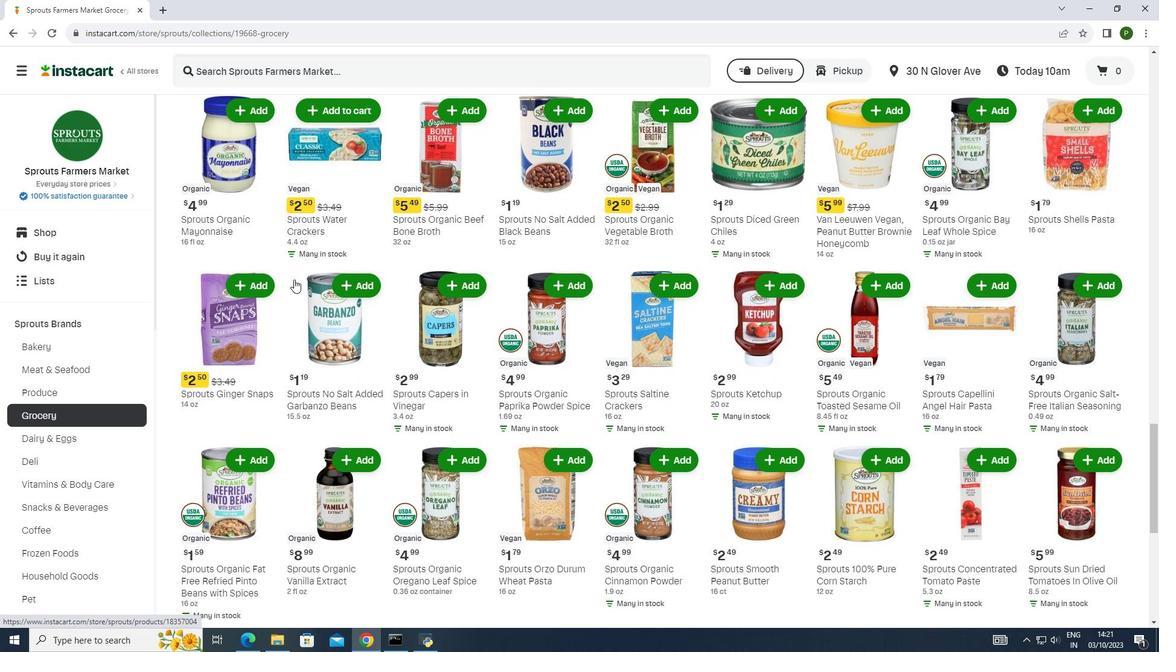 
Action: Mouse scrolled (294, 278) with delta (0, 0)
Screenshot: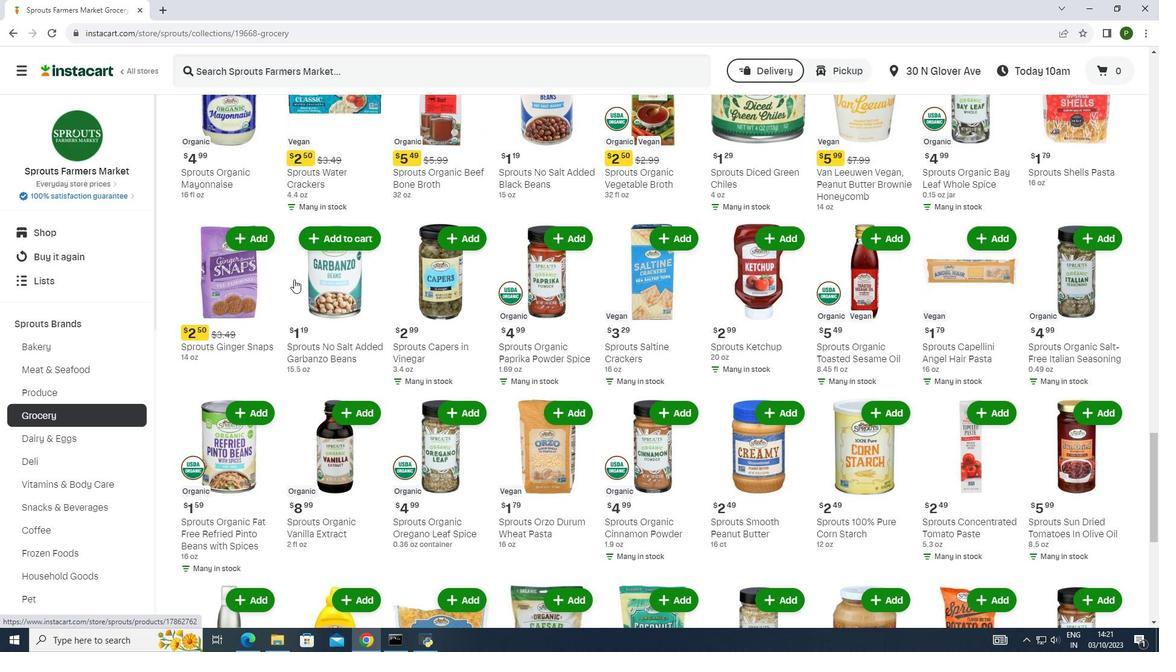 
Action: Mouse moved to (424, 195)
Screenshot: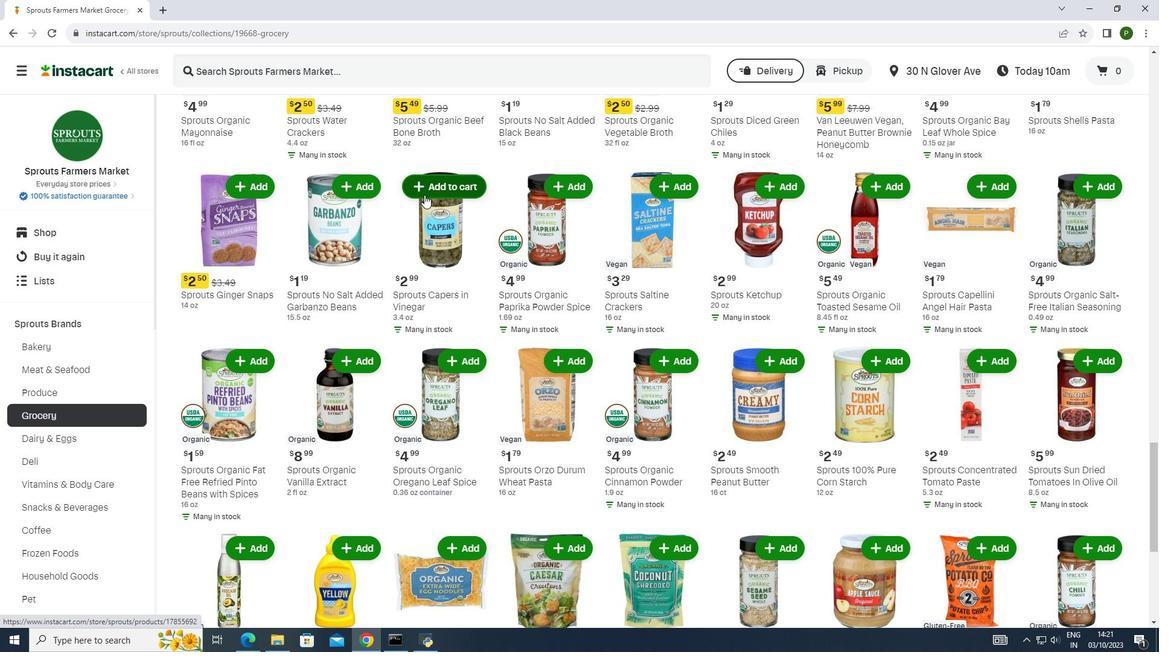 
Action: Mouse pressed left at (424, 195)
Screenshot: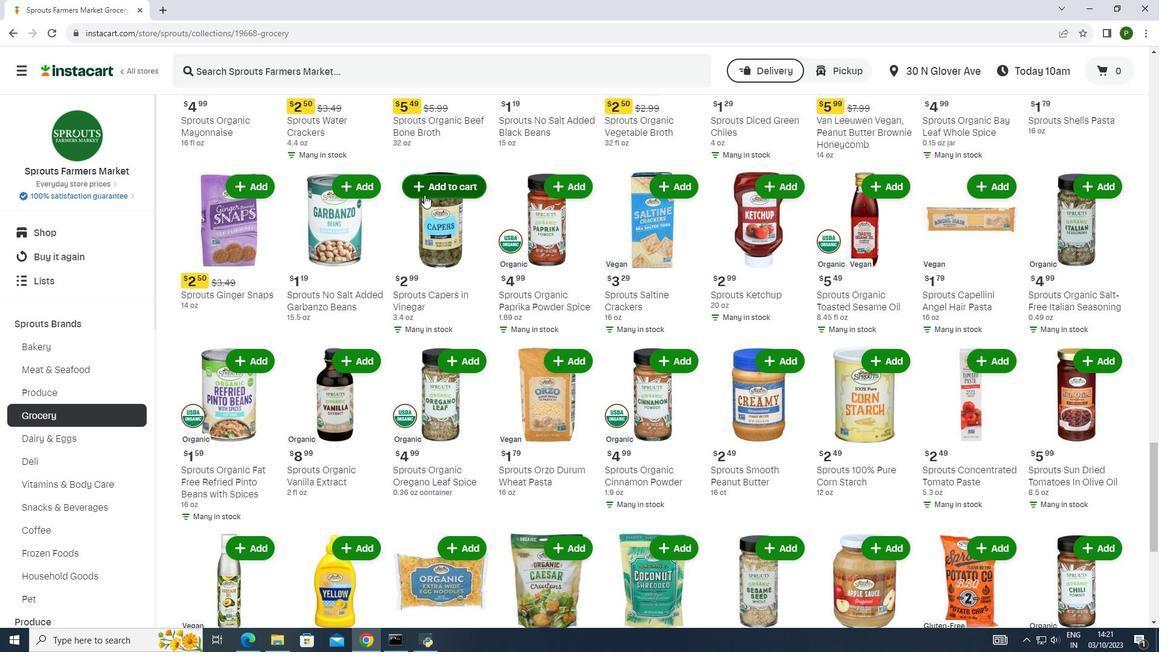 
Action: Mouse moved to (423, 191)
Screenshot: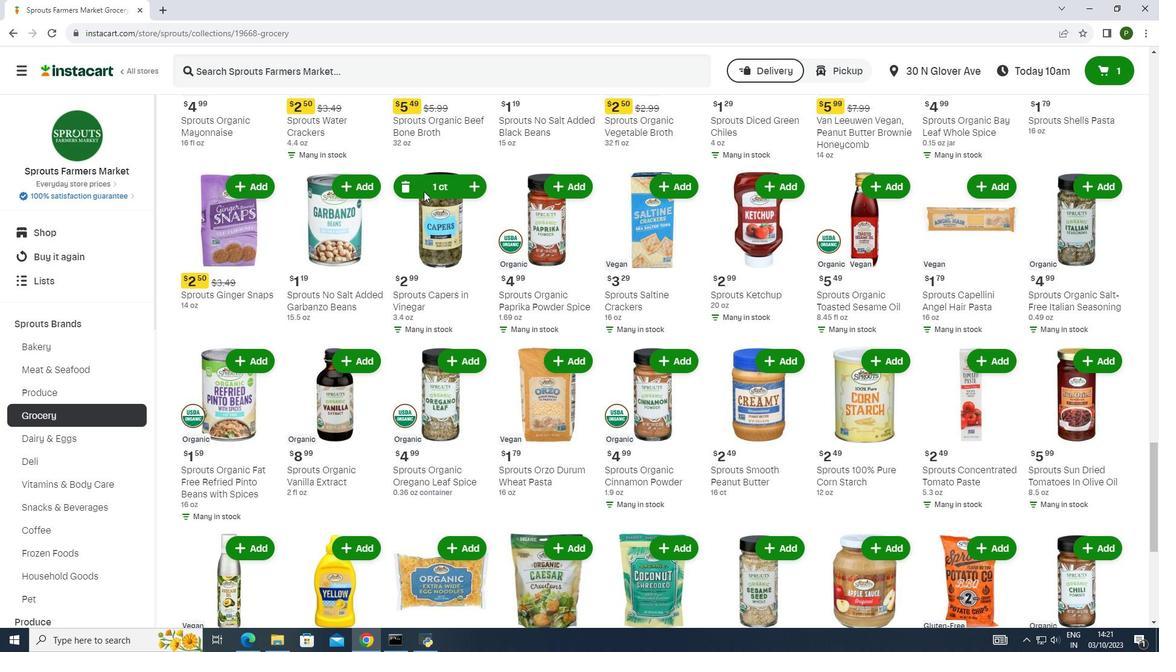 
